 Task: Find connections with filter location Adh Dhayd with filter topic #Healthcarewith filter profile language Potuguese with filter current company PepsiCo with filter school Geethanjali College of Engineering and Technology with filter industry Janitorial Services with filter service category Business Law with filter keywords title Copywriter
Action: Mouse moved to (576, 96)
Screenshot: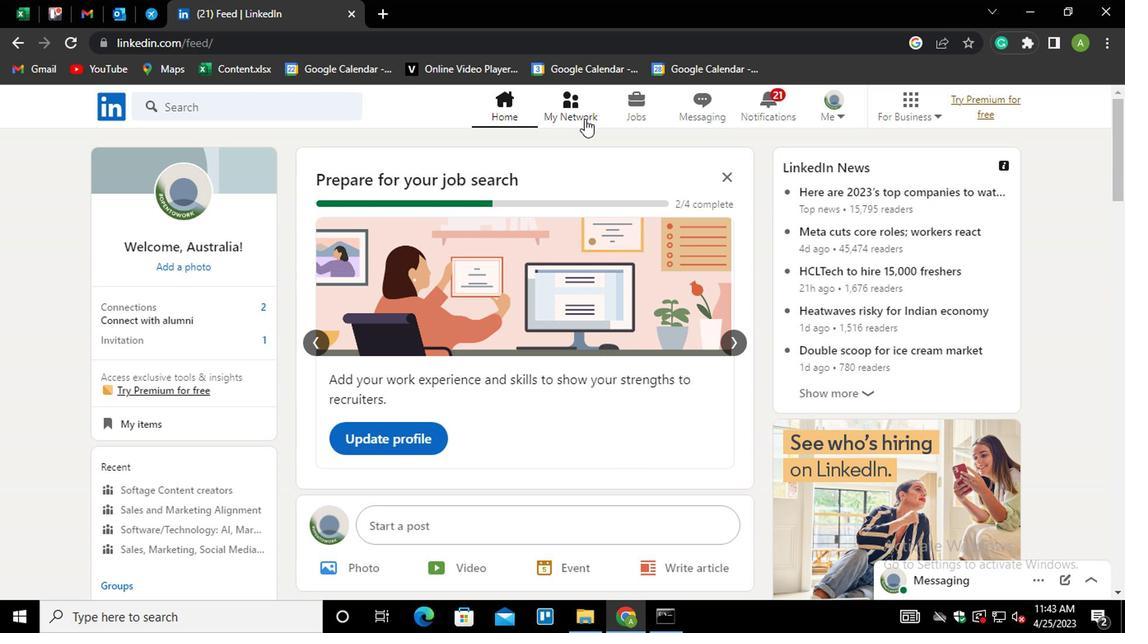 
Action: Mouse pressed left at (576, 96)
Screenshot: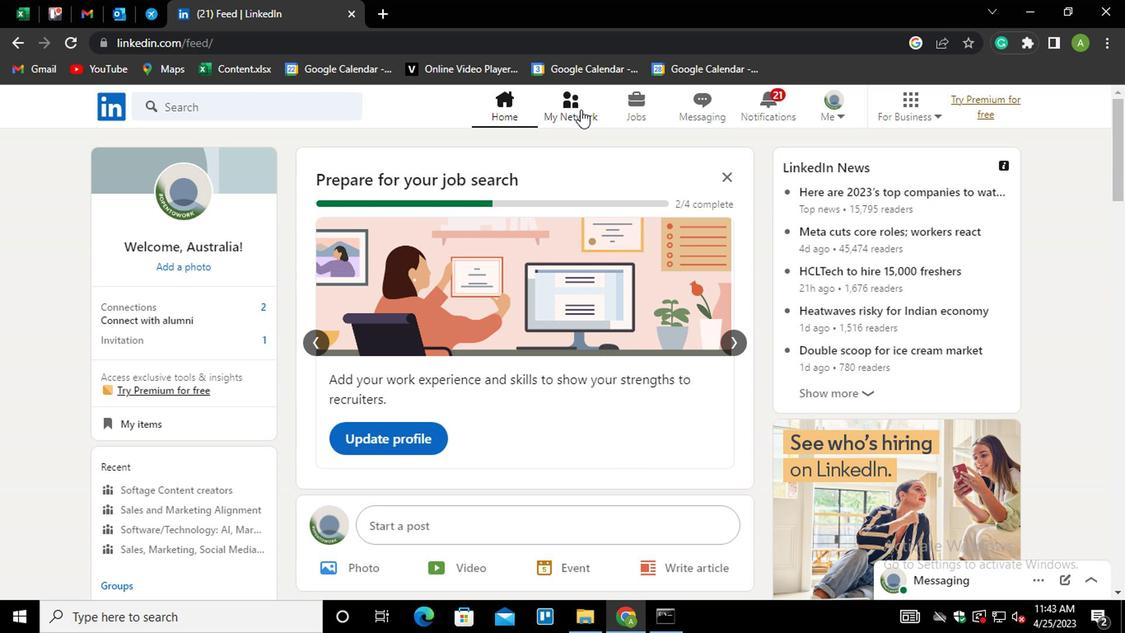
Action: Mouse moved to (218, 186)
Screenshot: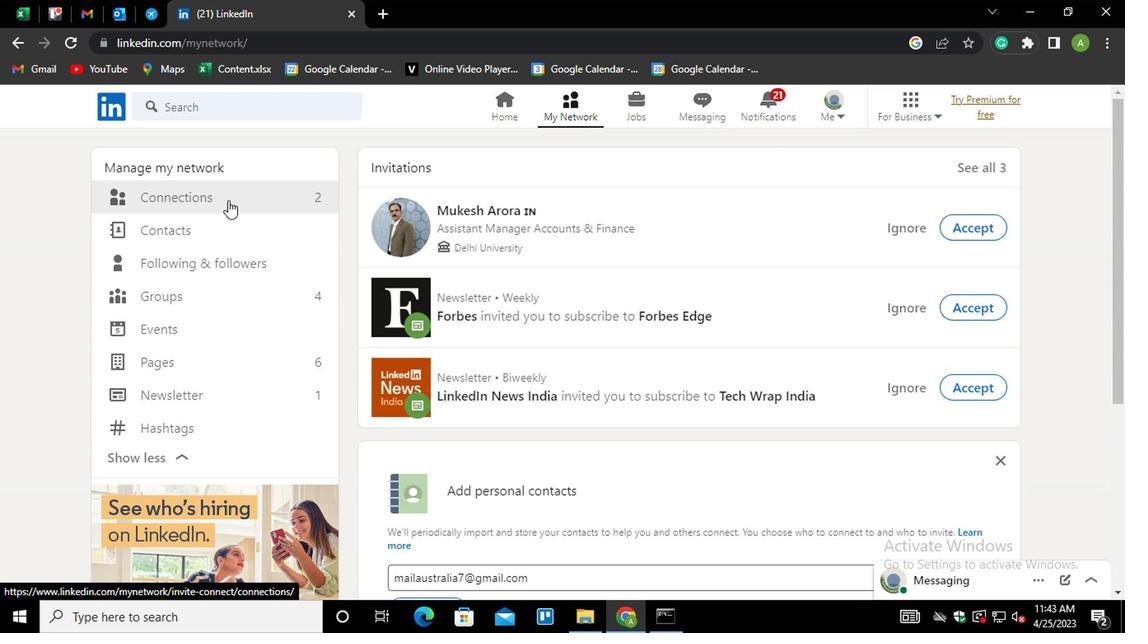 
Action: Mouse pressed left at (218, 186)
Screenshot: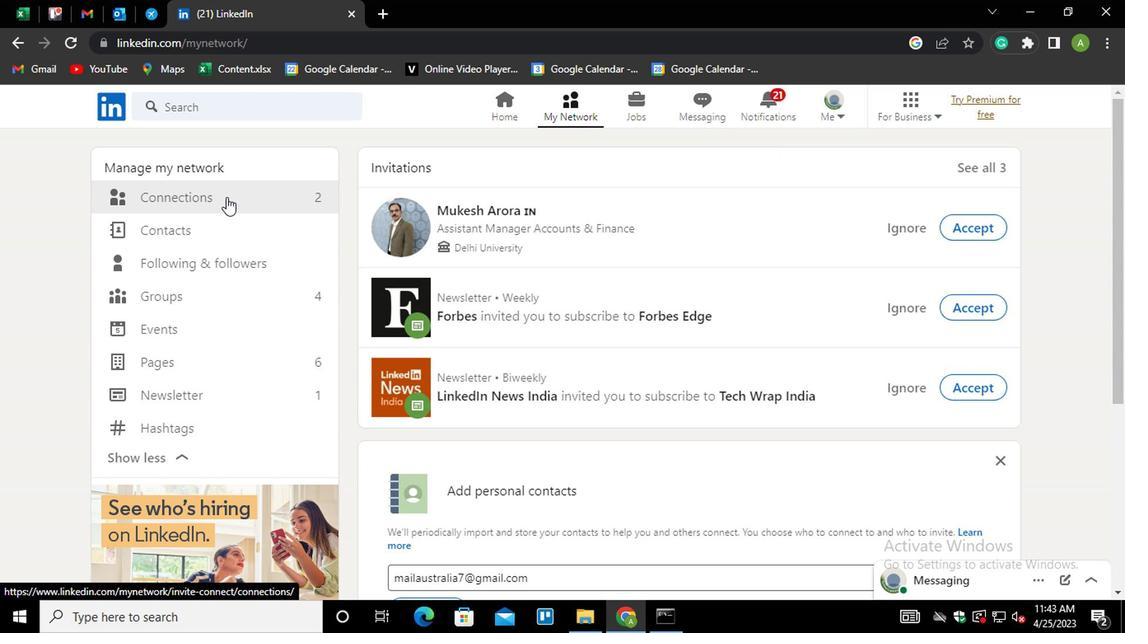 
Action: Mouse moved to (649, 189)
Screenshot: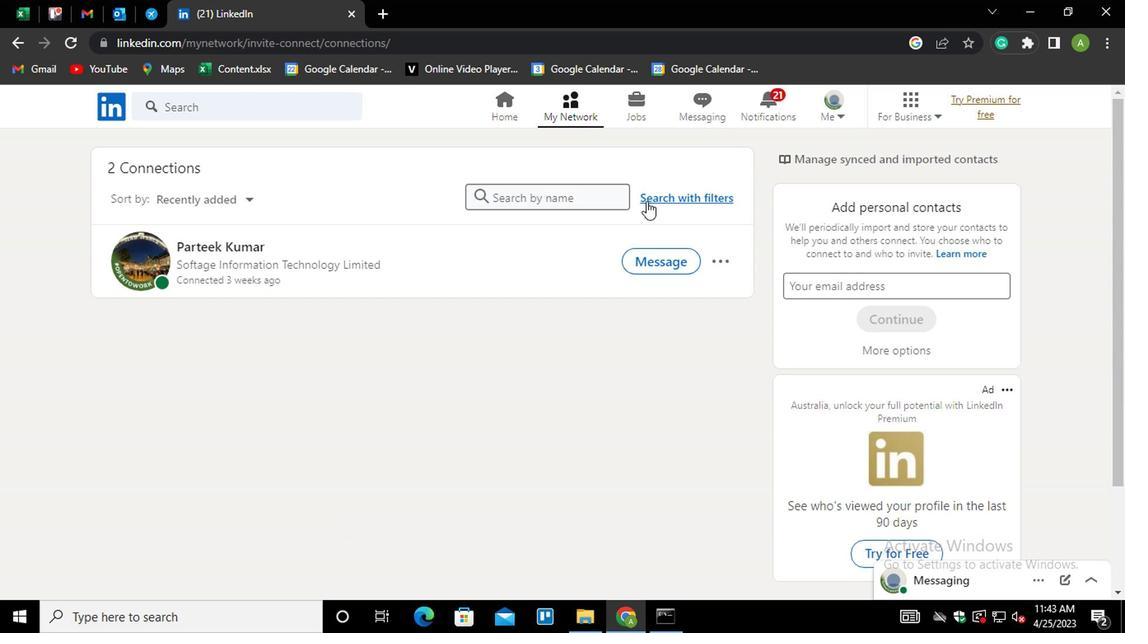 
Action: Mouse pressed left at (649, 189)
Screenshot: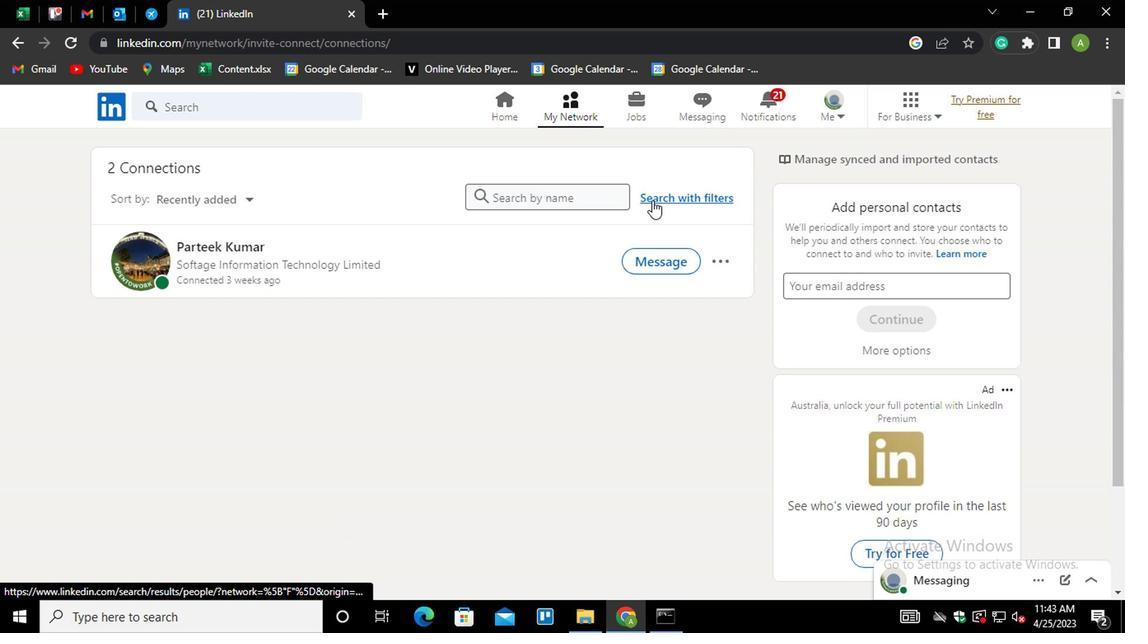 
Action: Mouse moved to (531, 140)
Screenshot: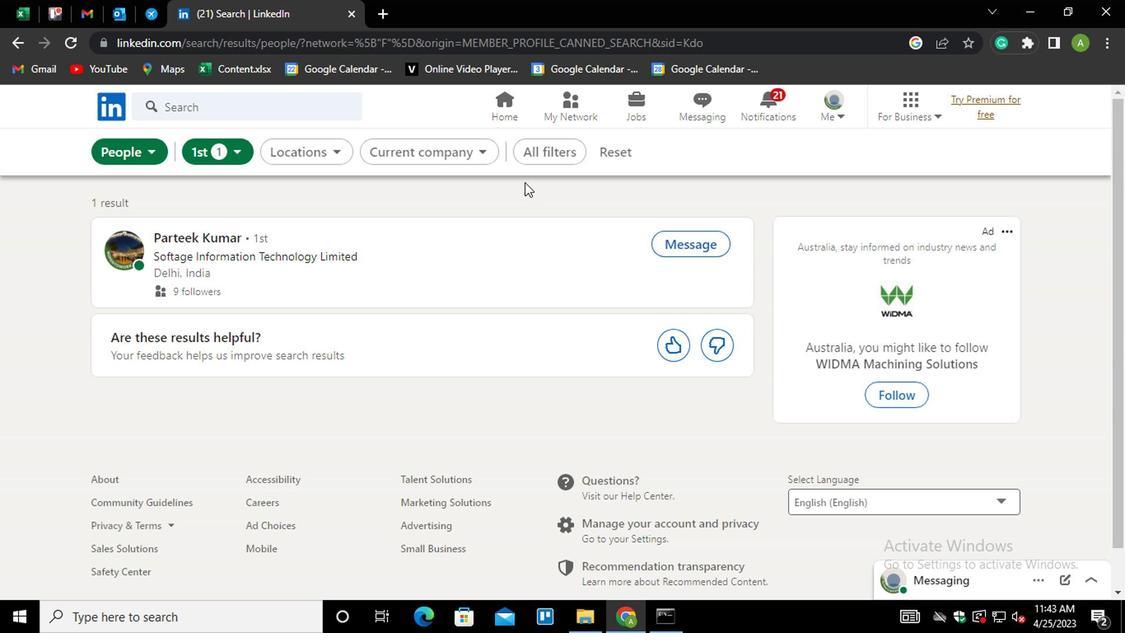 
Action: Mouse pressed left at (531, 140)
Screenshot: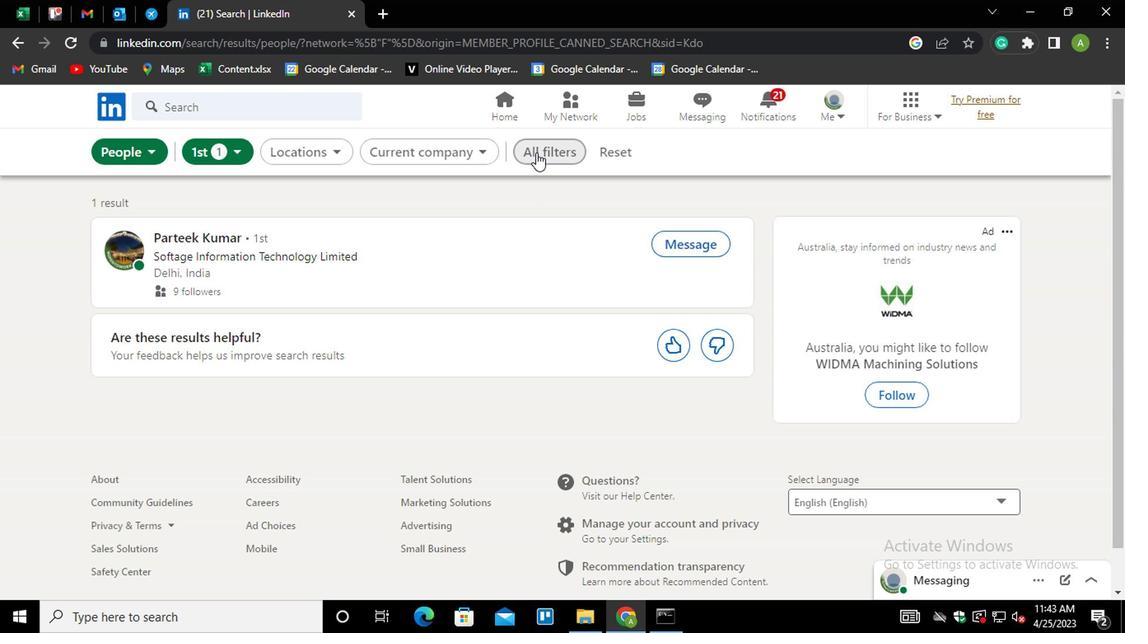 
Action: Mouse moved to (761, 357)
Screenshot: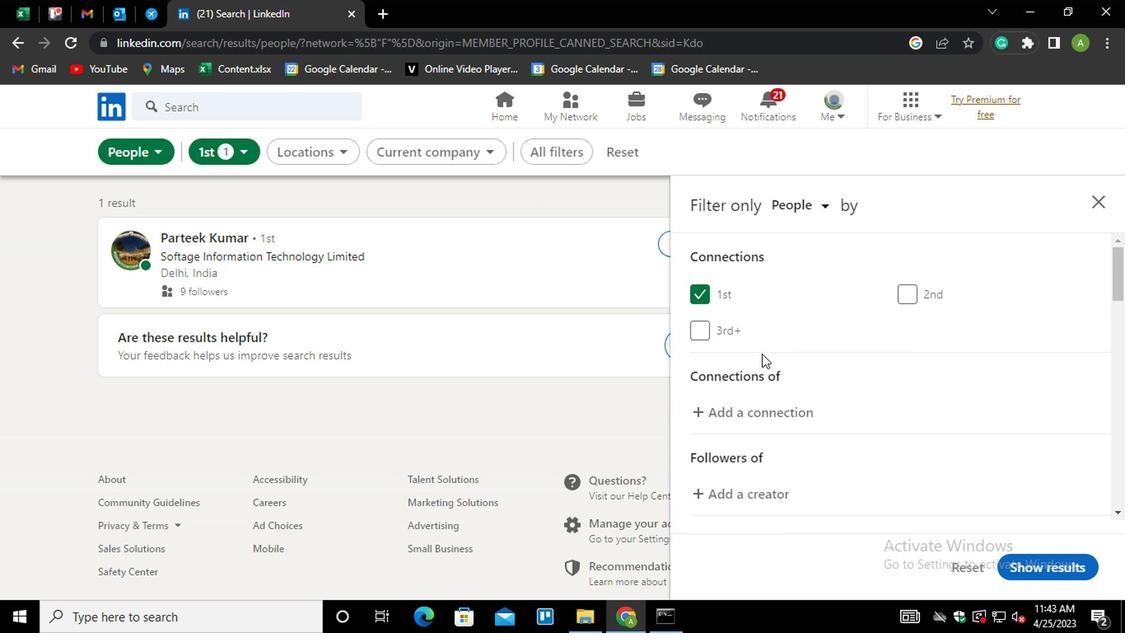 
Action: Mouse scrolled (761, 357) with delta (0, 0)
Screenshot: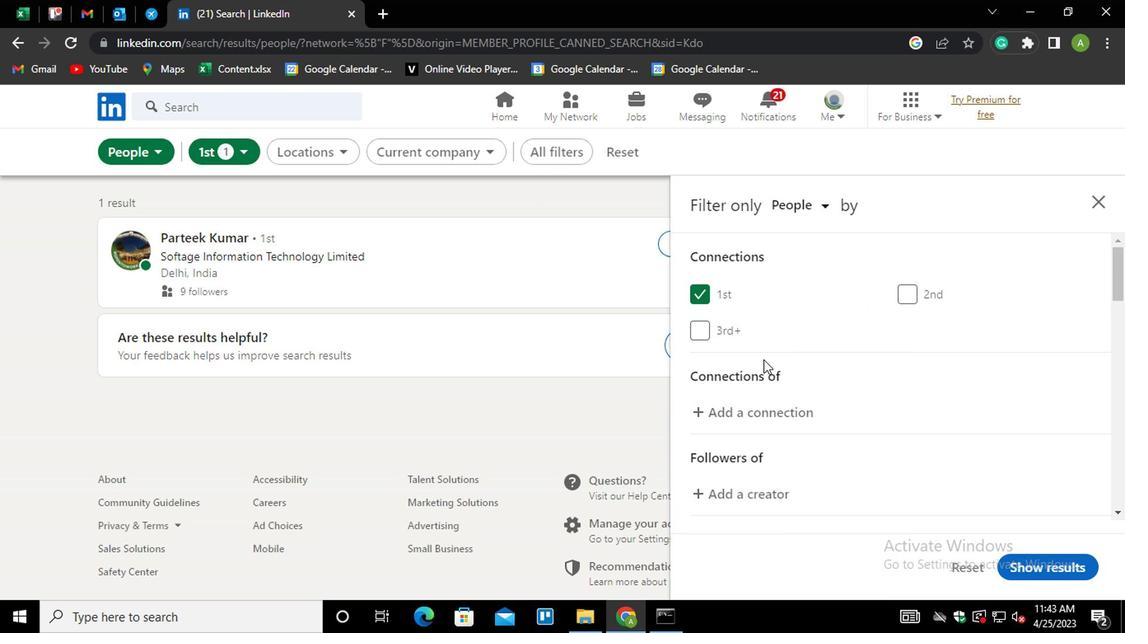 
Action: Mouse moved to (758, 415)
Screenshot: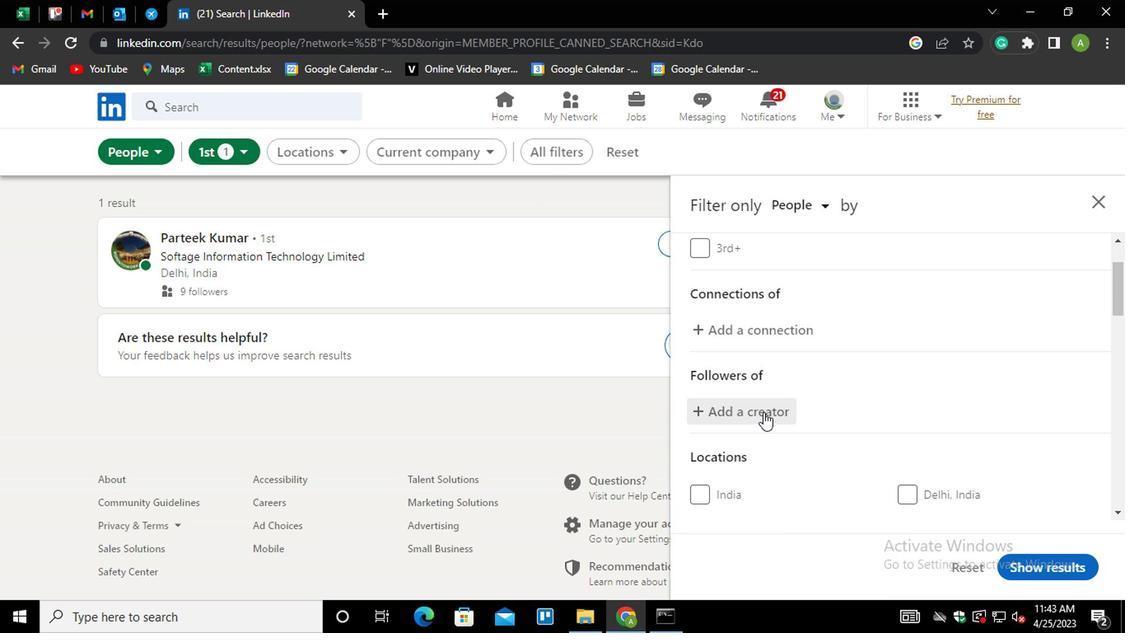 
Action: Mouse scrolled (758, 413) with delta (0, -1)
Screenshot: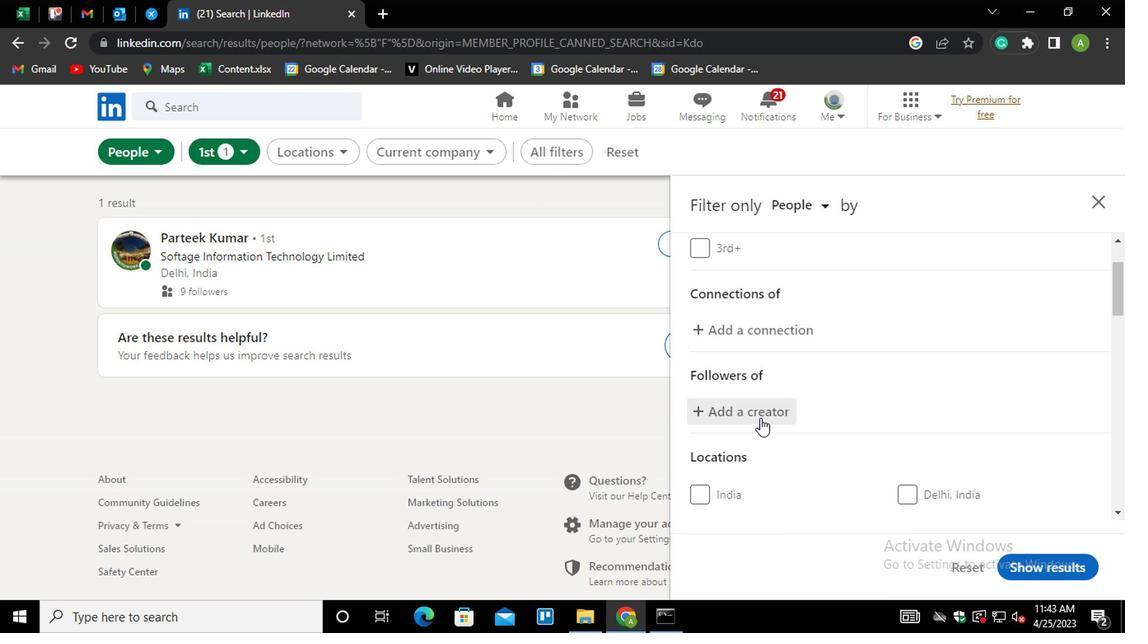 
Action: Mouse moved to (744, 473)
Screenshot: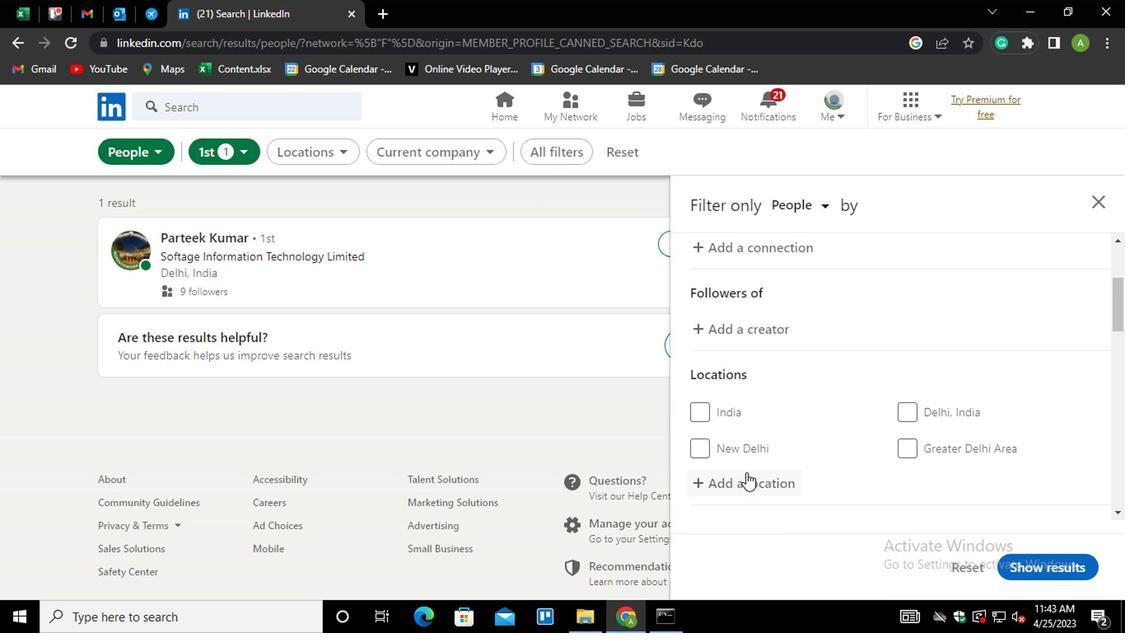 
Action: Mouse scrolled (744, 471) with delta (0, -1)
Screenshot: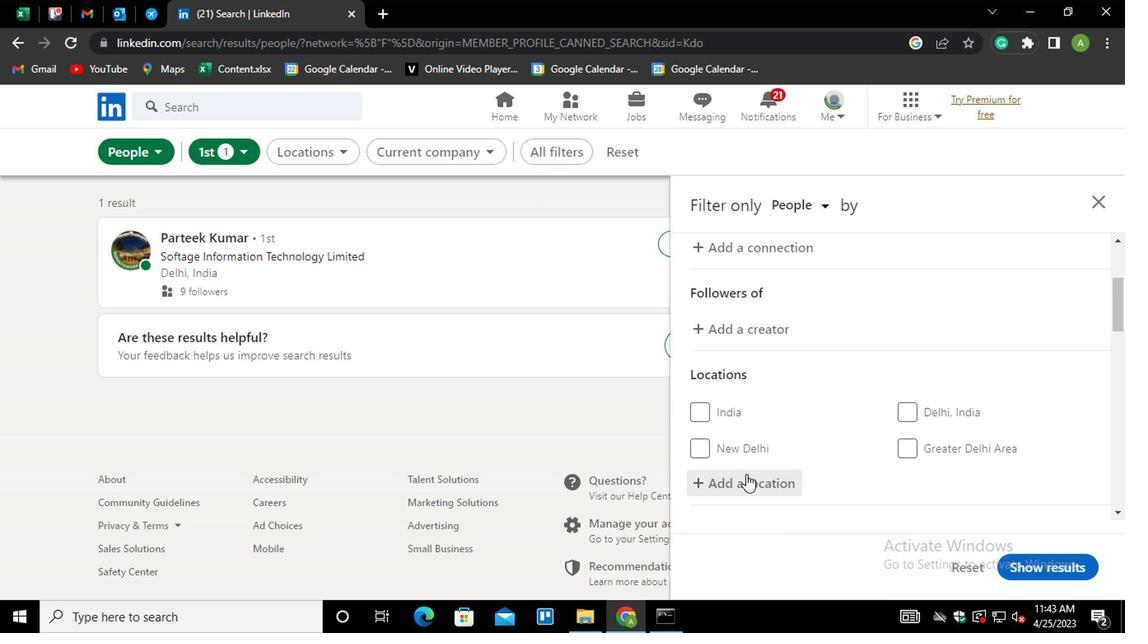 
Action: Mouse moved to (751, 405)
Screenshot: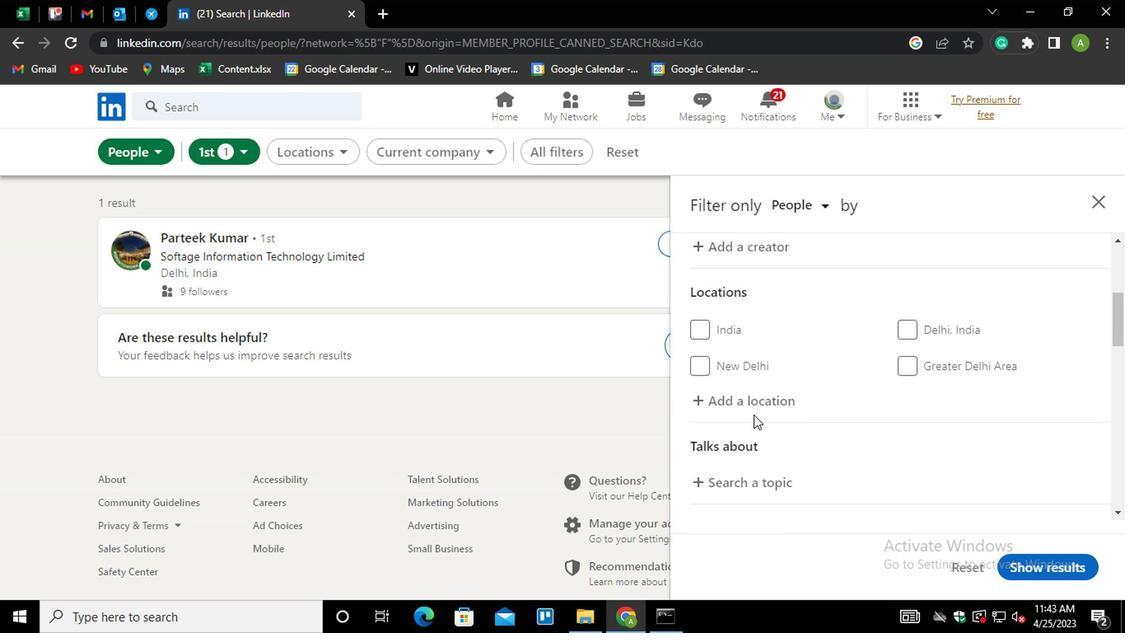 
Action: Mouse pressed left at (751, 405)
Screenshot: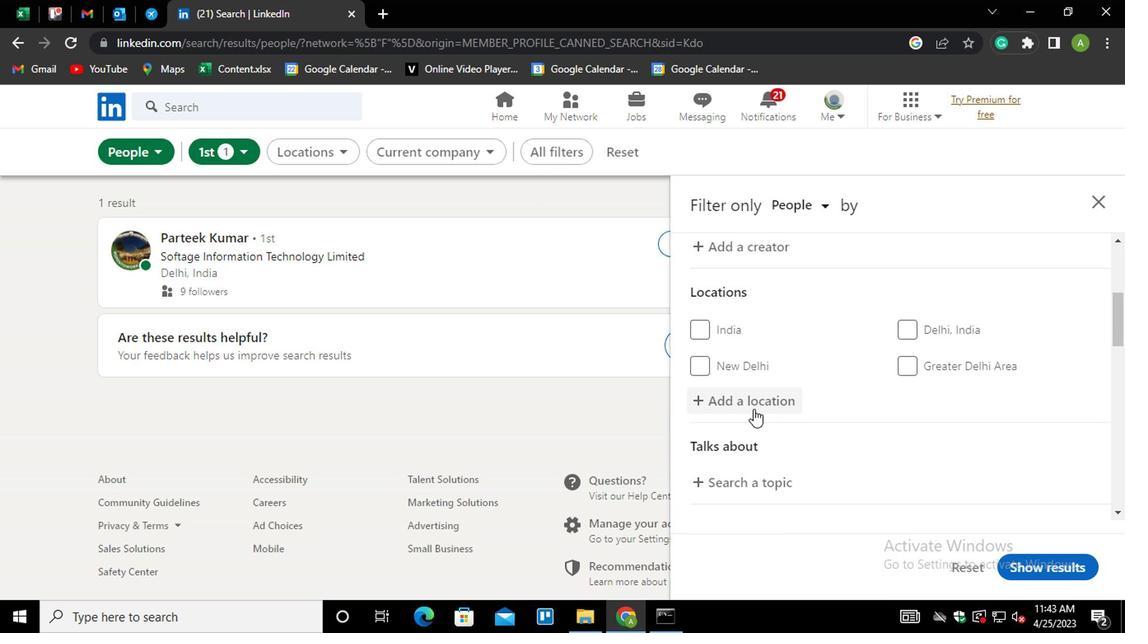 
Action: Key pressed <Key.shift>ADH<Key.space><Key.shift>DHAYD
Screenshot: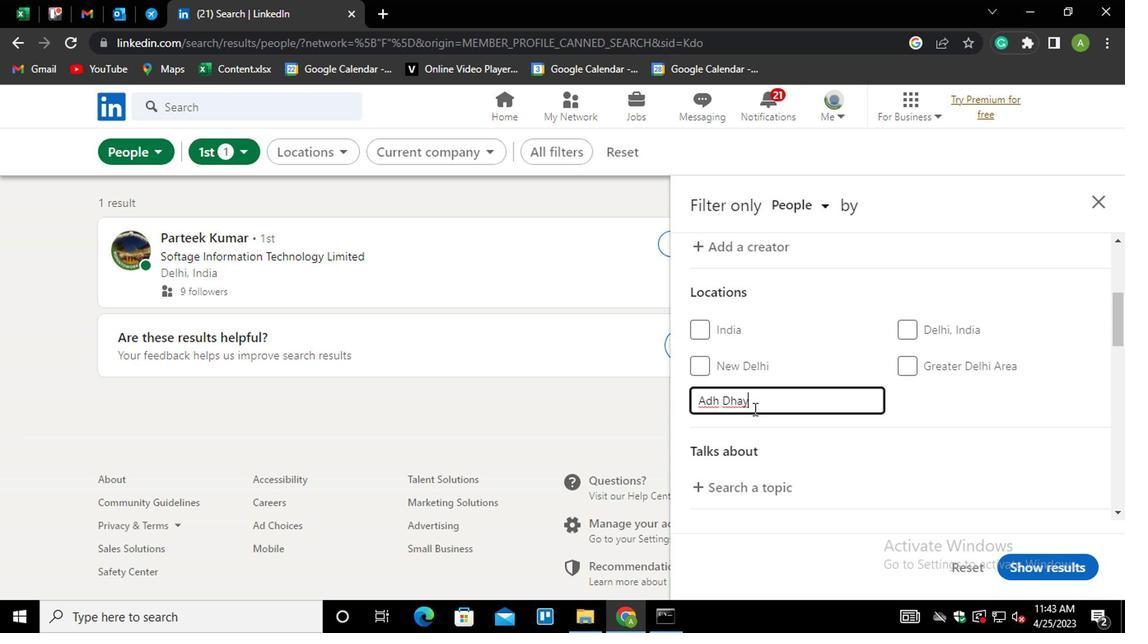 
Action: Mouse moved to (996, 408)
Screenshot: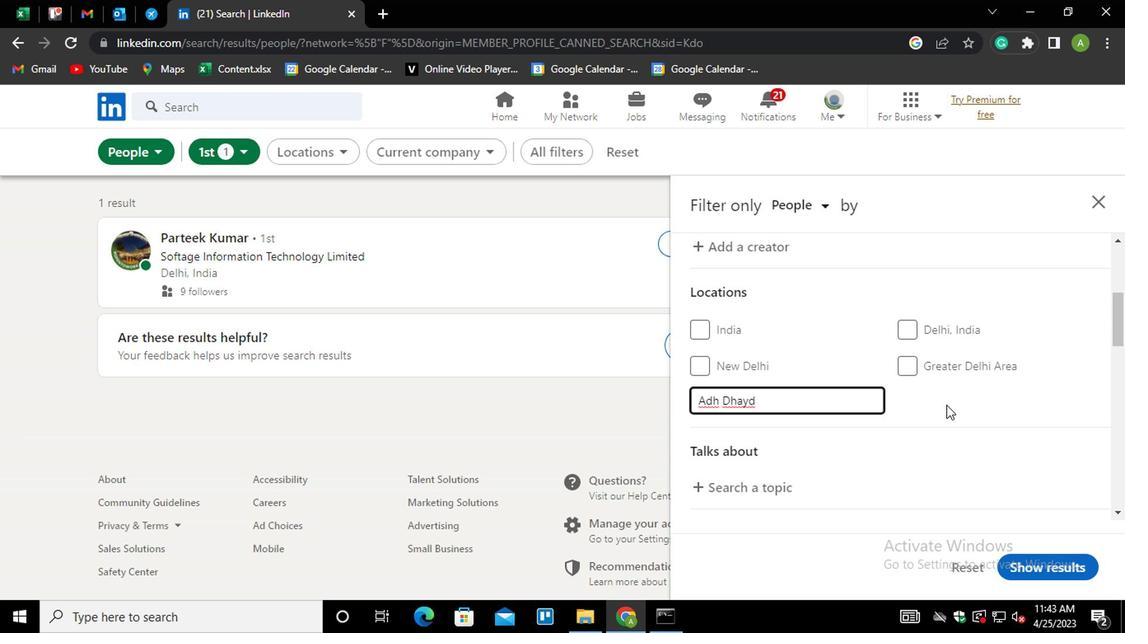 
Action: Mouse pressed left at (996, 408)
Screenshot: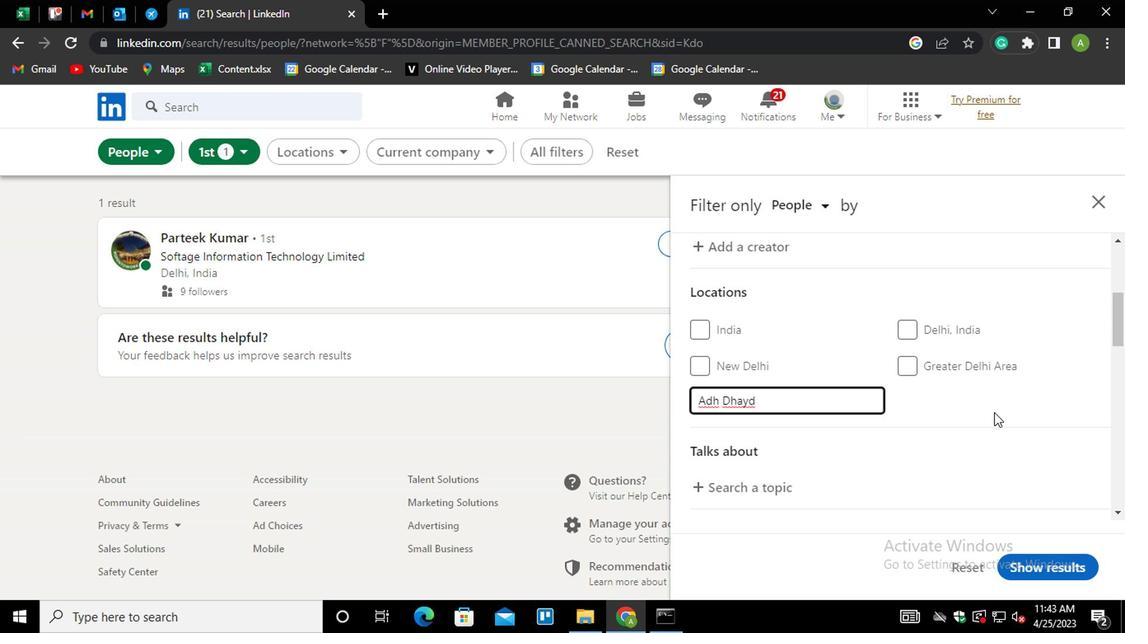 
Action: Mouse moved to (762, 479)
Screenshot: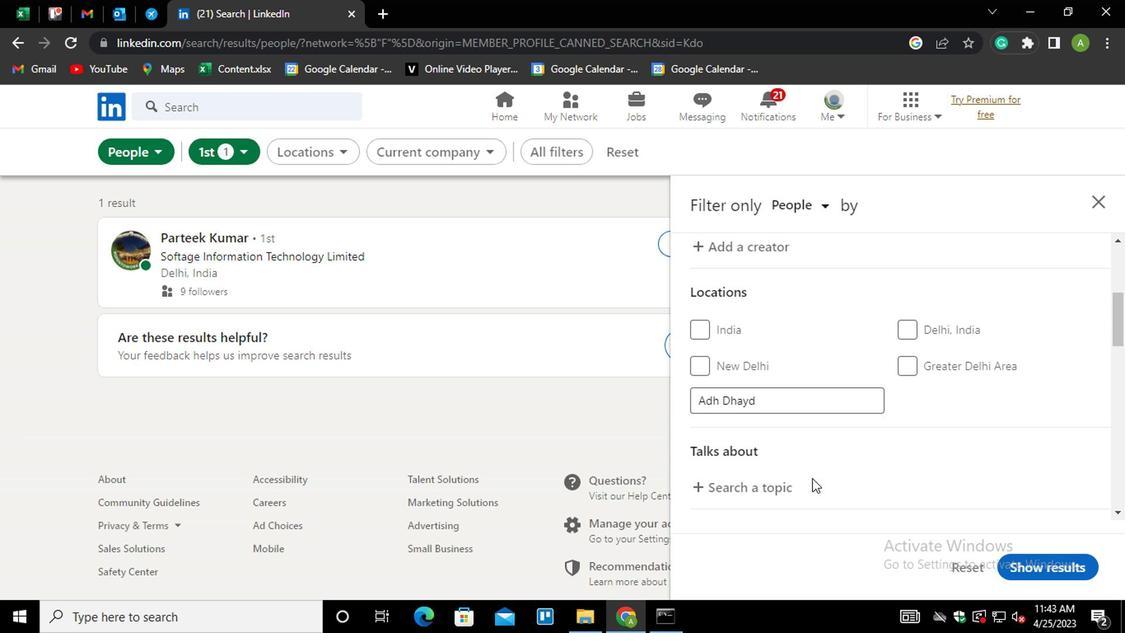 
Action: Mouse pressed left at (762, 479)
Screenshot: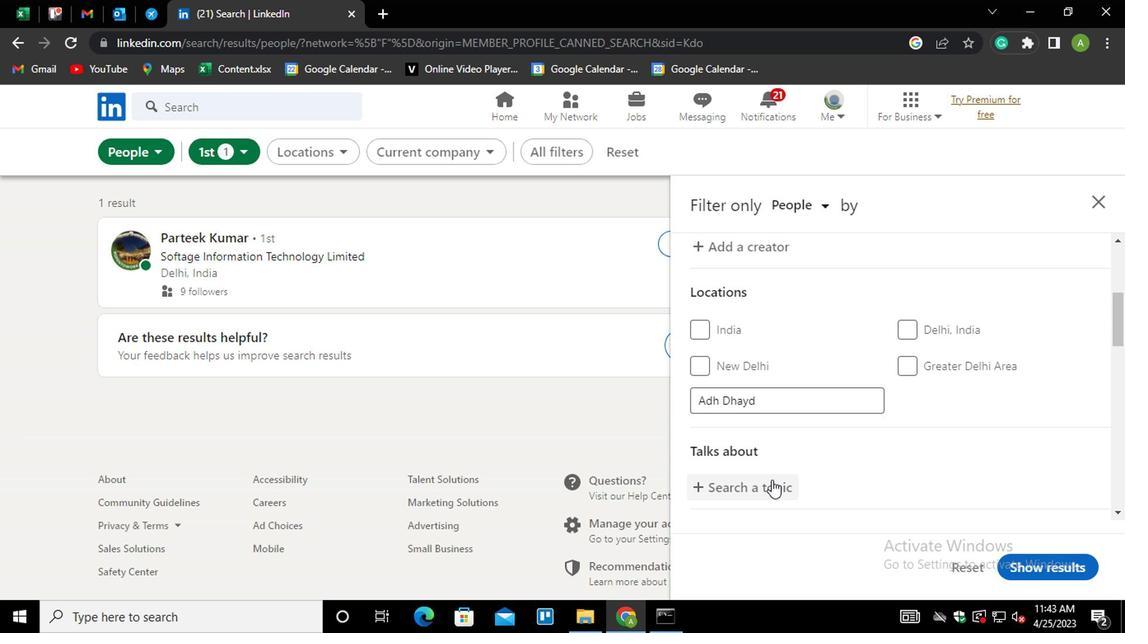 
Action: Mouse moved to (756, 479)
Screenshot: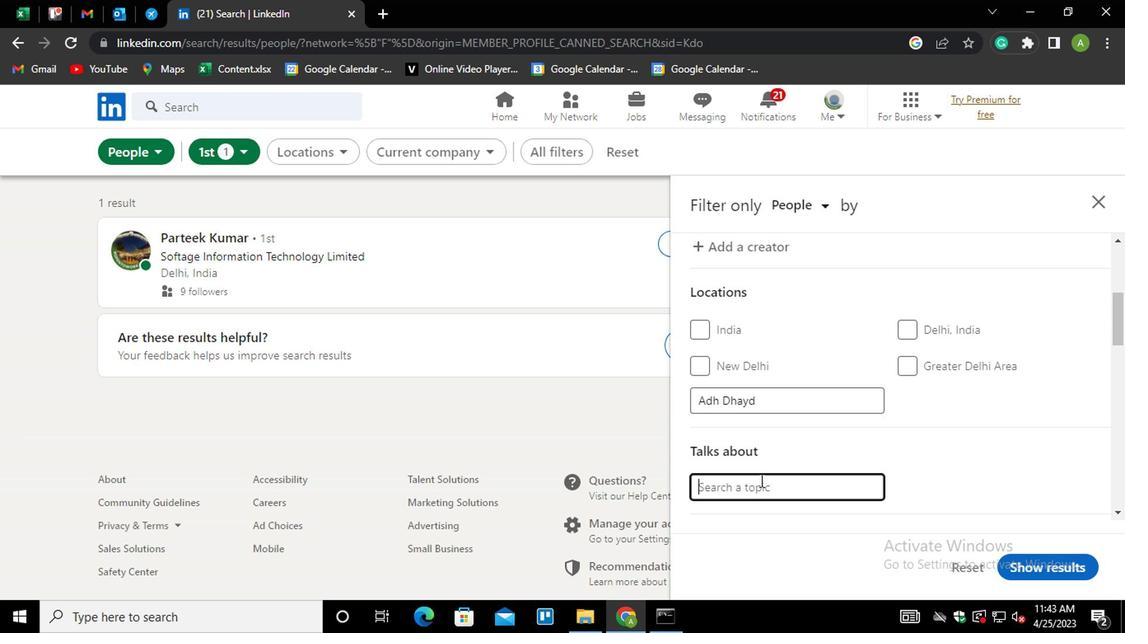 
Action: Key pressed <Key.shift>#<Key.shift>HEALTHCAREWITH
Screenshot: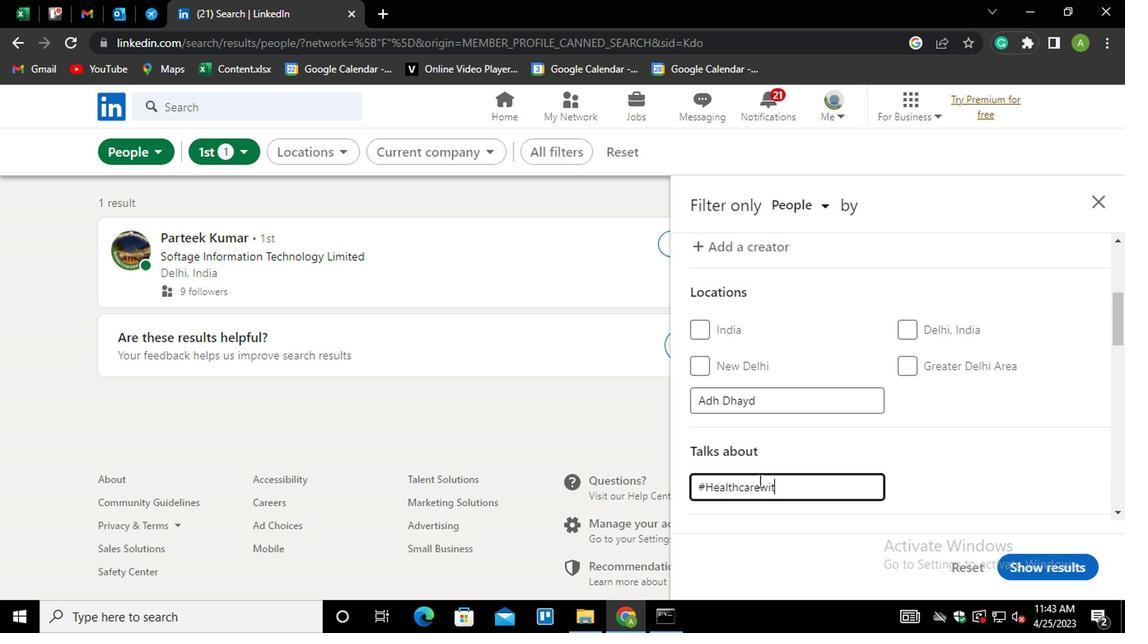 
Action: Mouse moved to (972, 492)
Screenshot: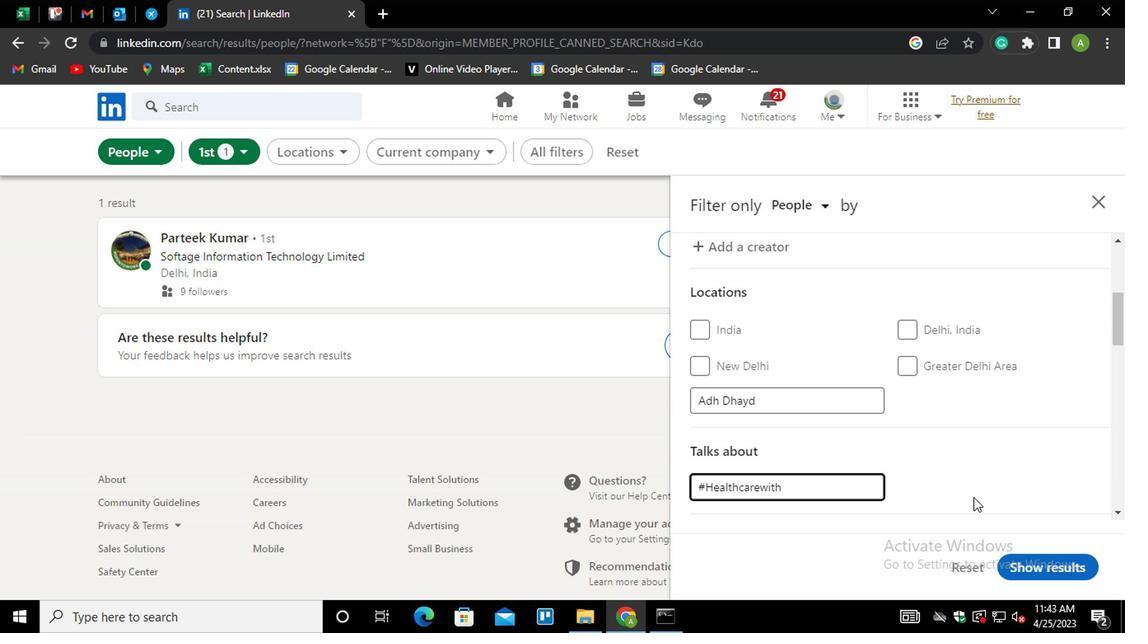 
Action: Mouse pressed left at (972, 492)
Screenshot: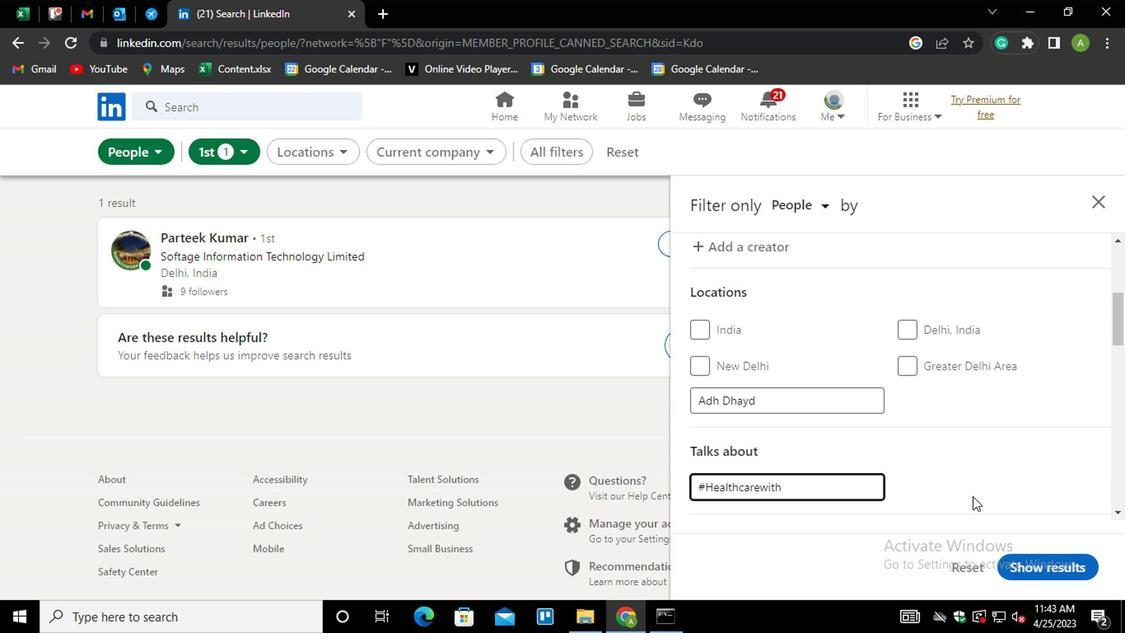 
Action: Mouse moved to (968, 447)
Screenshot: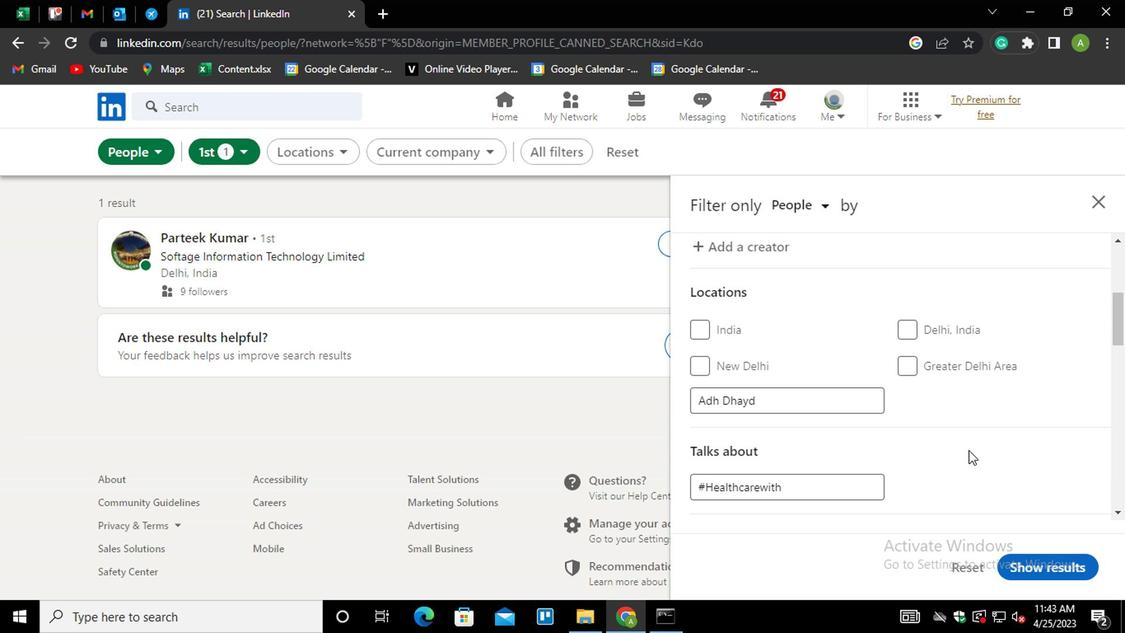 
Action: Mouse scrolled (968, 446) with delta (0, -1)
Screenshot: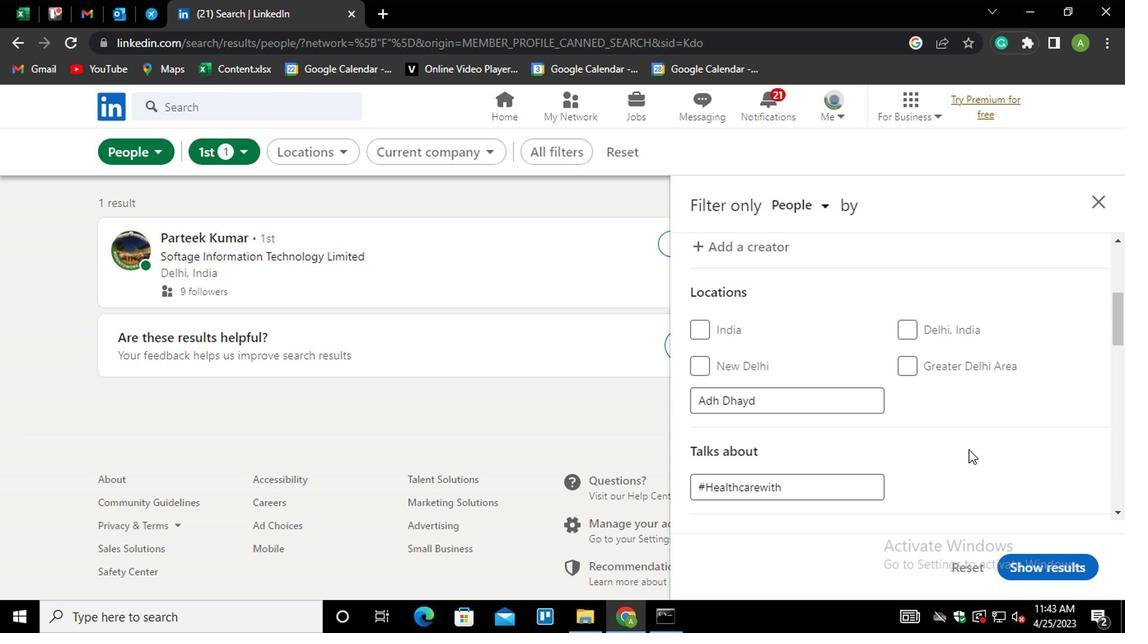 
Action: Mouse moved to (958, 439)
Screenshot: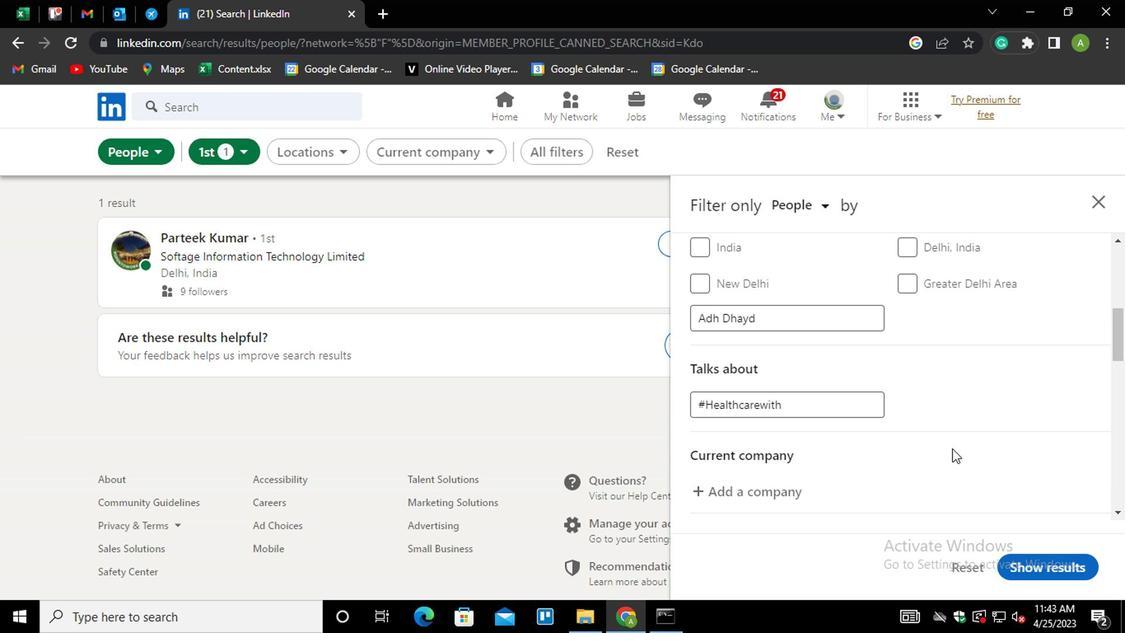 
Action: Mouse scrolled (958, 438) with delta (0, -1)
Screenshot: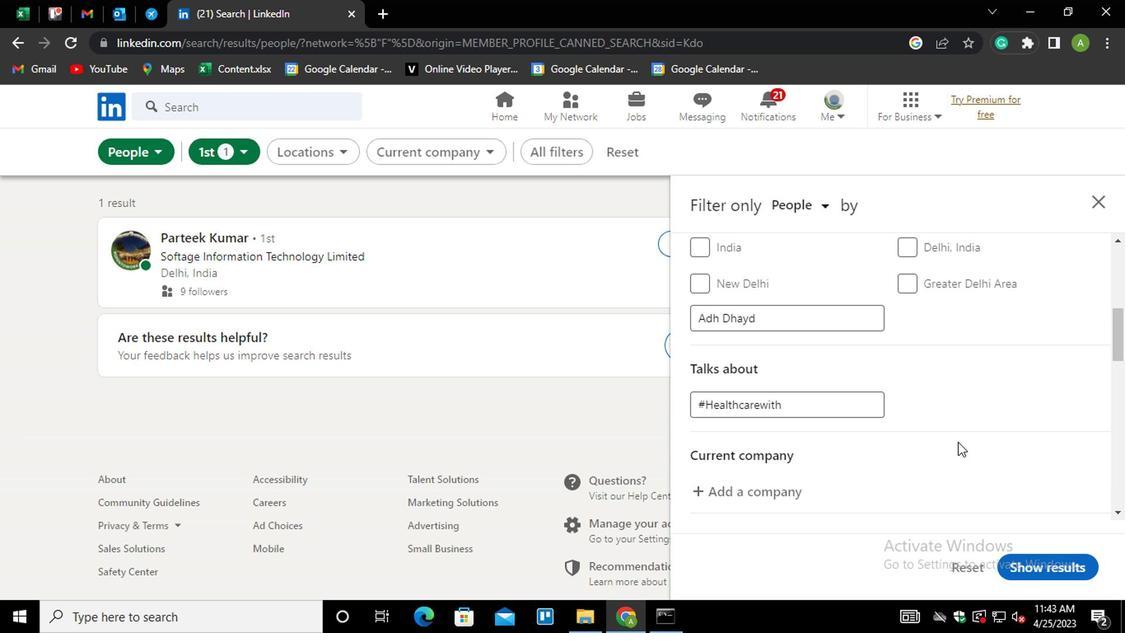 
Action: Mouse moved to (958, 439)
Screenshot: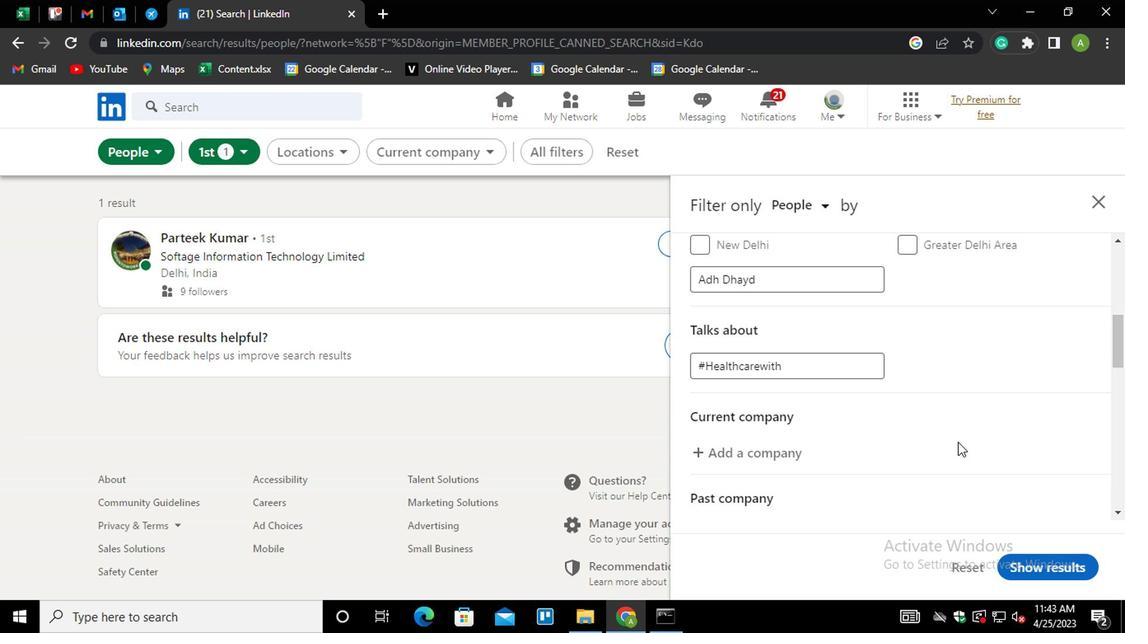 
Action: Mouse scrolled (958, 438) with delta (0, -1)
Screenshot: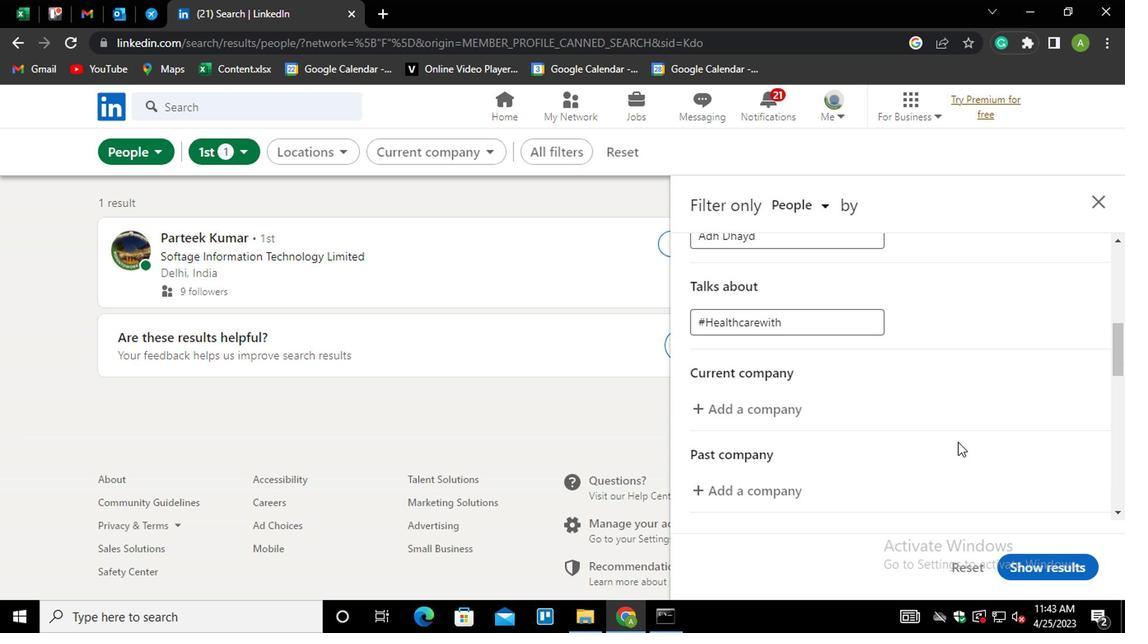 
Action: Mouse scrolled (958, 438) with delta (0, -1)
Screenshot: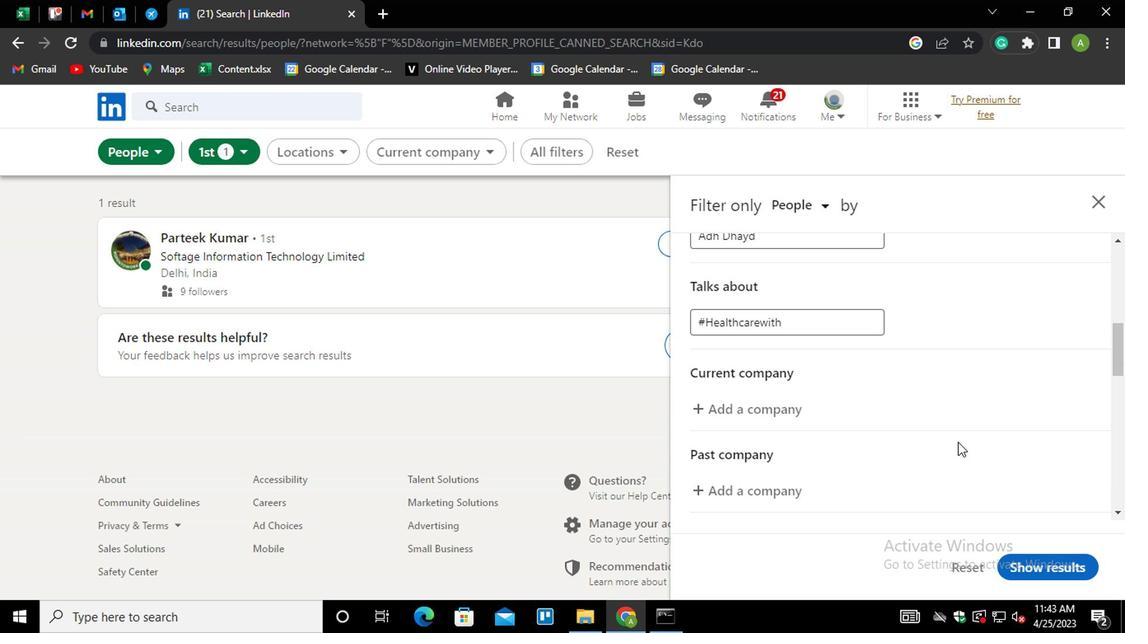 
Action: Mouse scrolled (958, 438) with delta (0, -1)
Screenshot: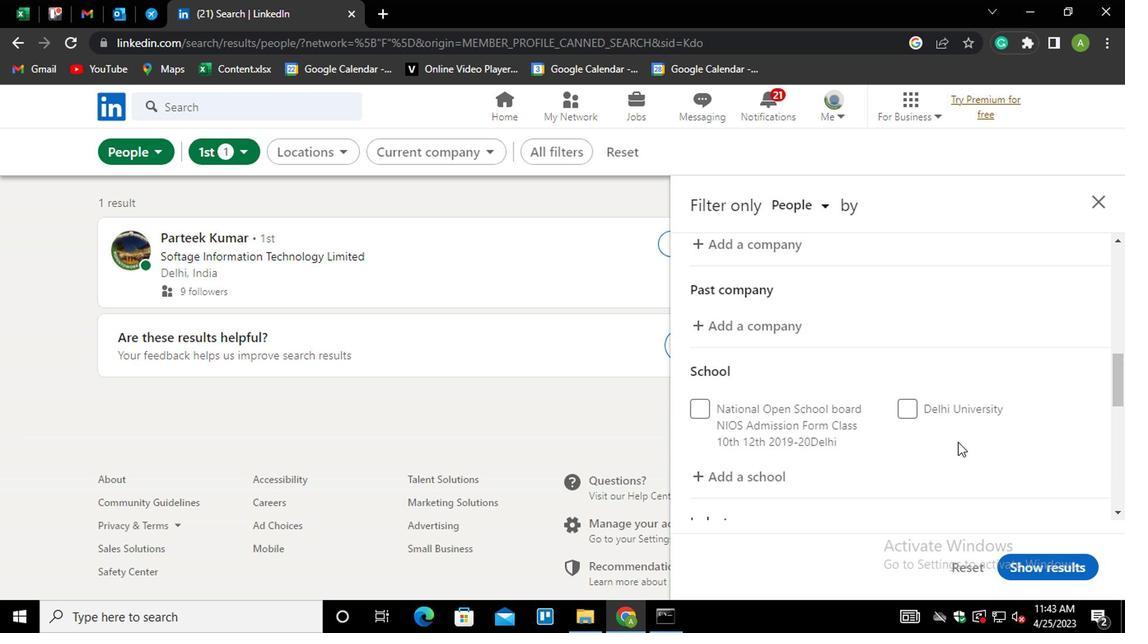 
Action: Mouse scrolled (958, 438) with delta (0, -1)
Screenshot: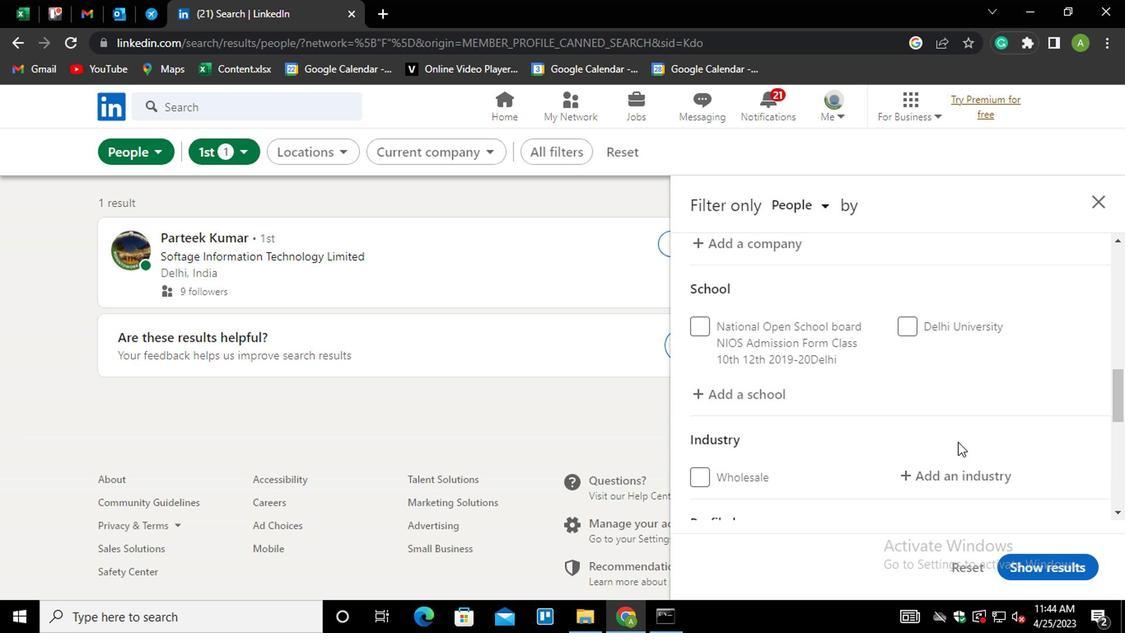 
Action: Mouse moved to (958, 438)
Screenshot: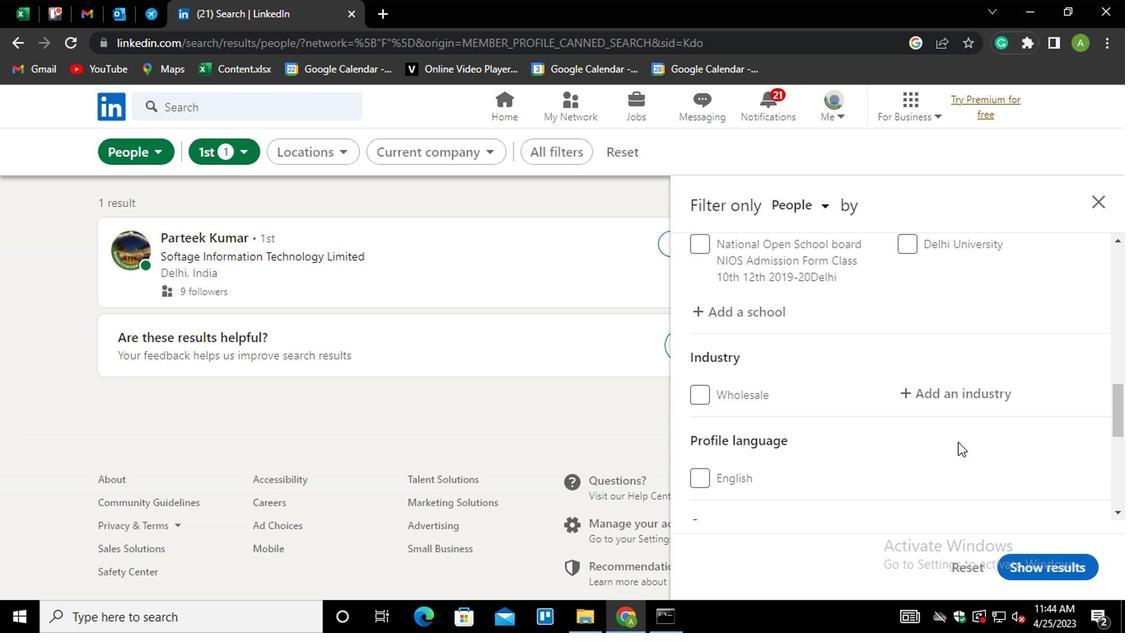 
Action: Mouse scrolled (958, 437) with delta (0, 0)
Screenshot: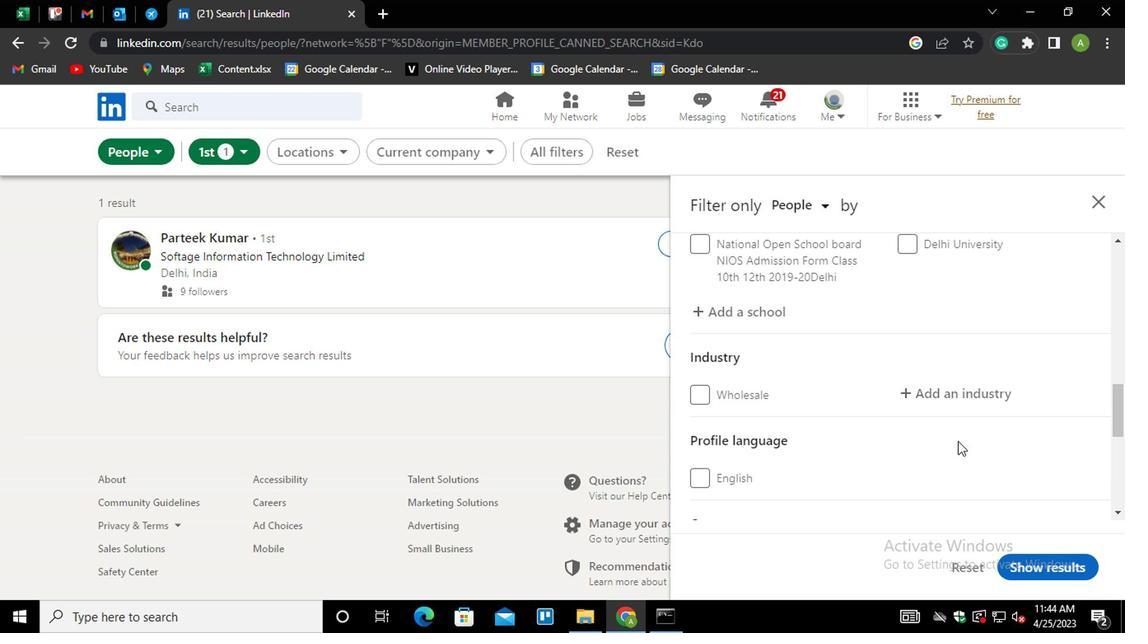 
Action: Mouse scrolled (958, 439) with delta (0, 1)
Screenshot: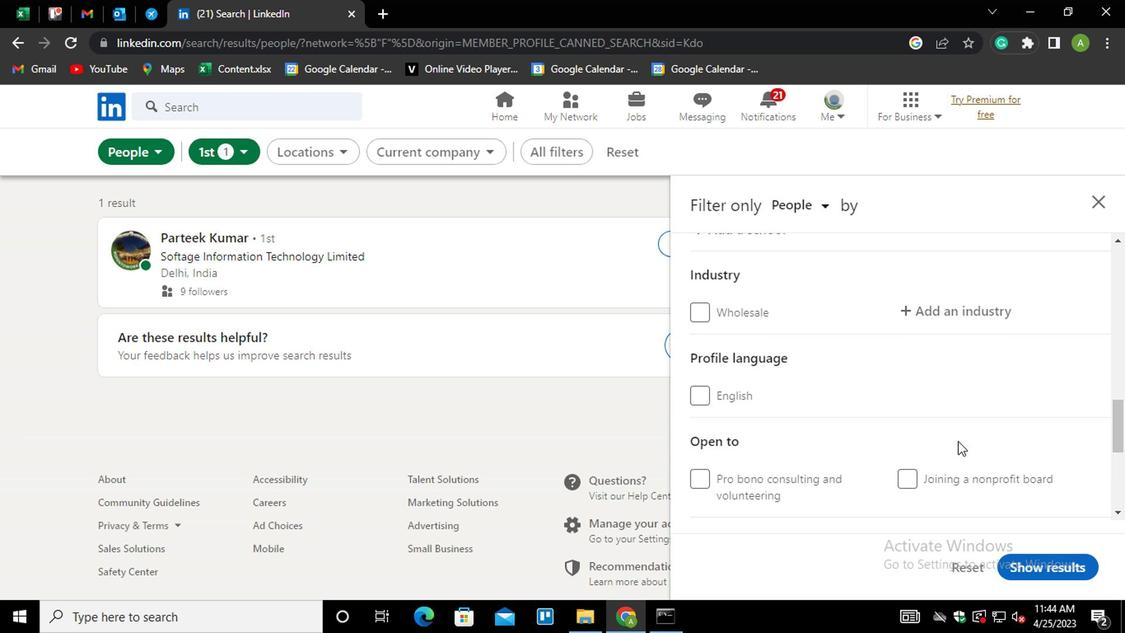 
Action: Mouse scrolled (958, 439) with delta (0, 1)
Screenshot: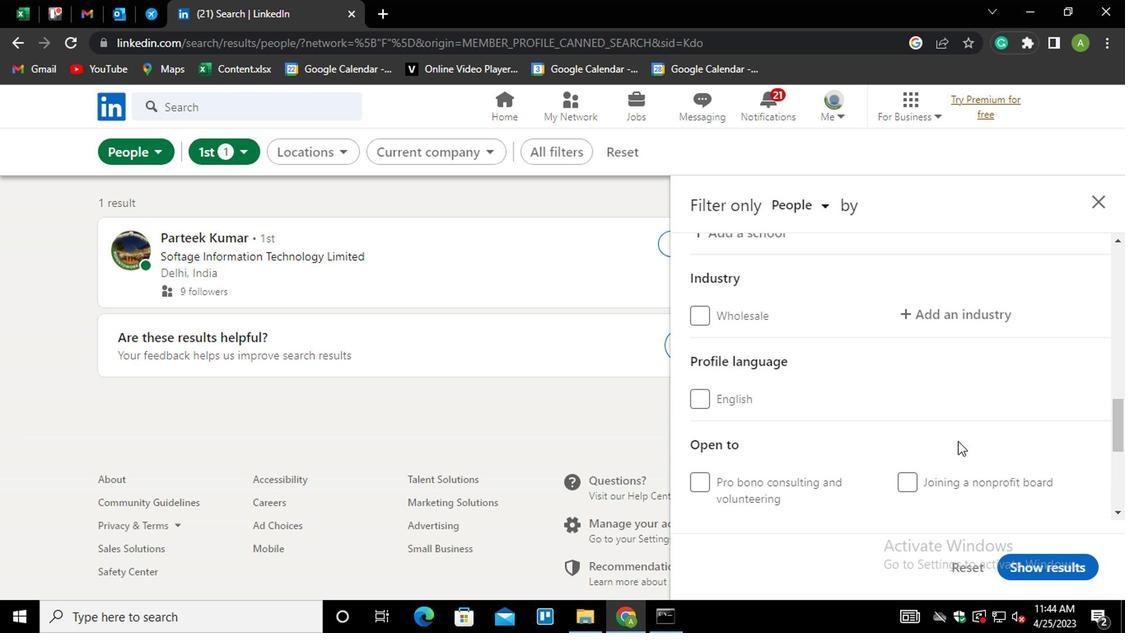 
Action: Mouse scrolled (958, 439) with delta (0, 1)
Screenshot: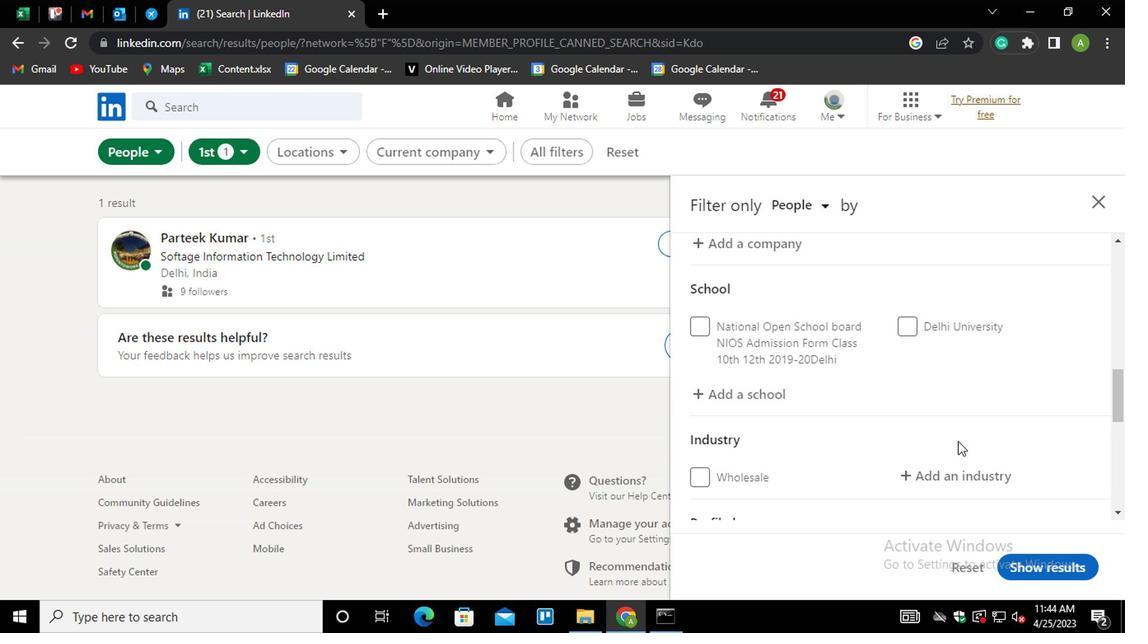 
Action: Mouse scrolled (958, 439) with delta (0, 1)
Screenshot: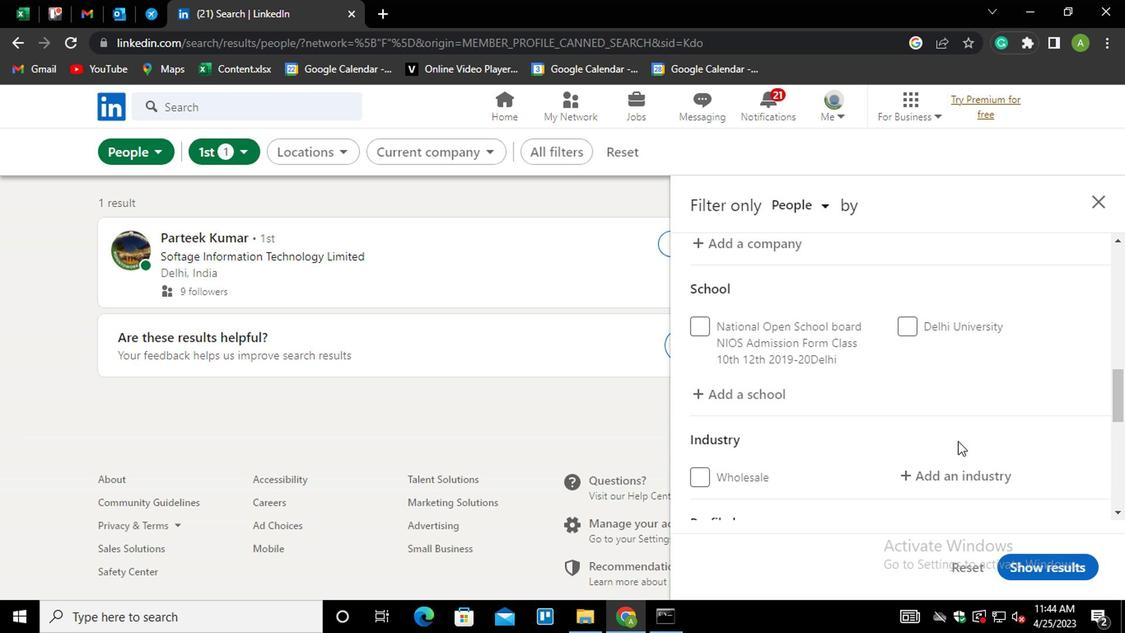 
Action: Mouse scrolled (958, 439) with delta (0, 1)
Screenshot: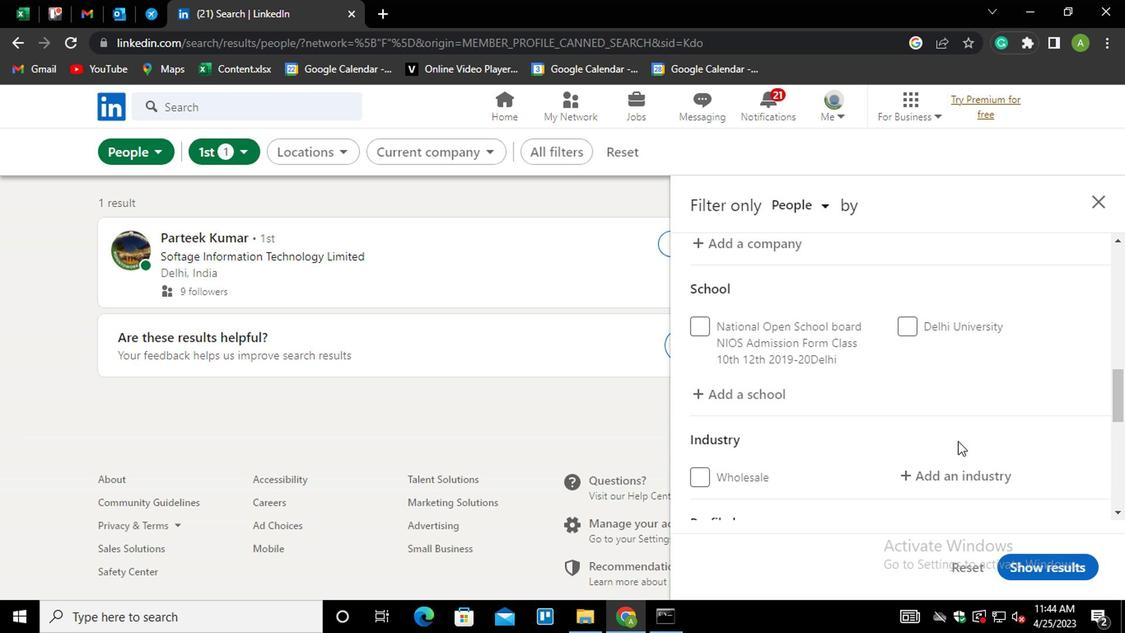 
Action: Mouse moved to (752, 395)
Screenshot: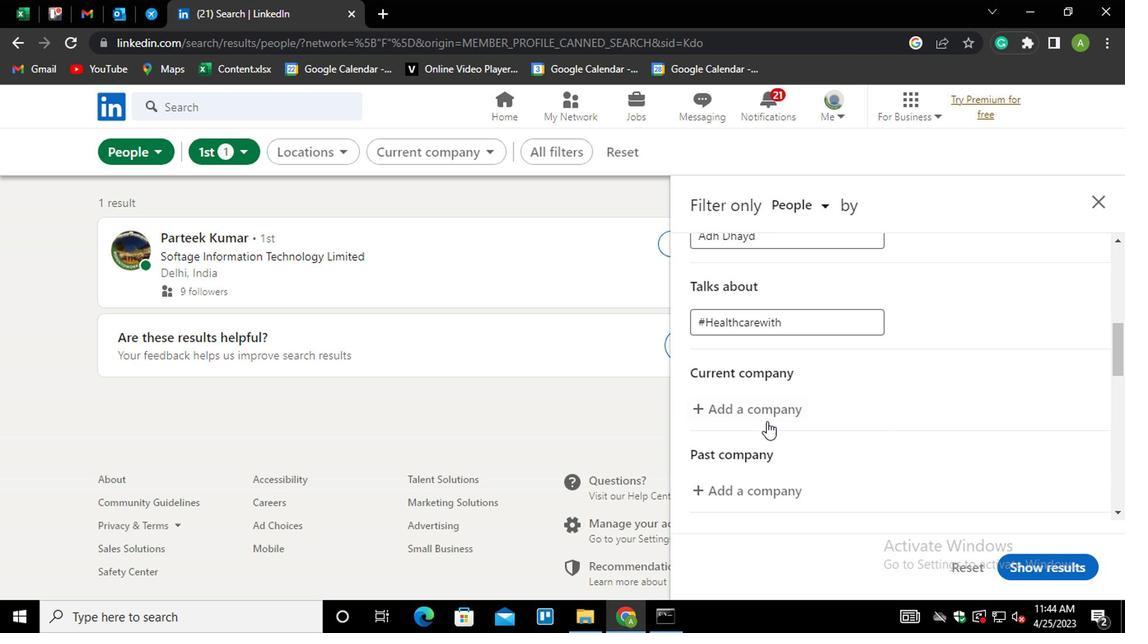 
Action: Mouse pressed left at (752, 395)
Screenshot: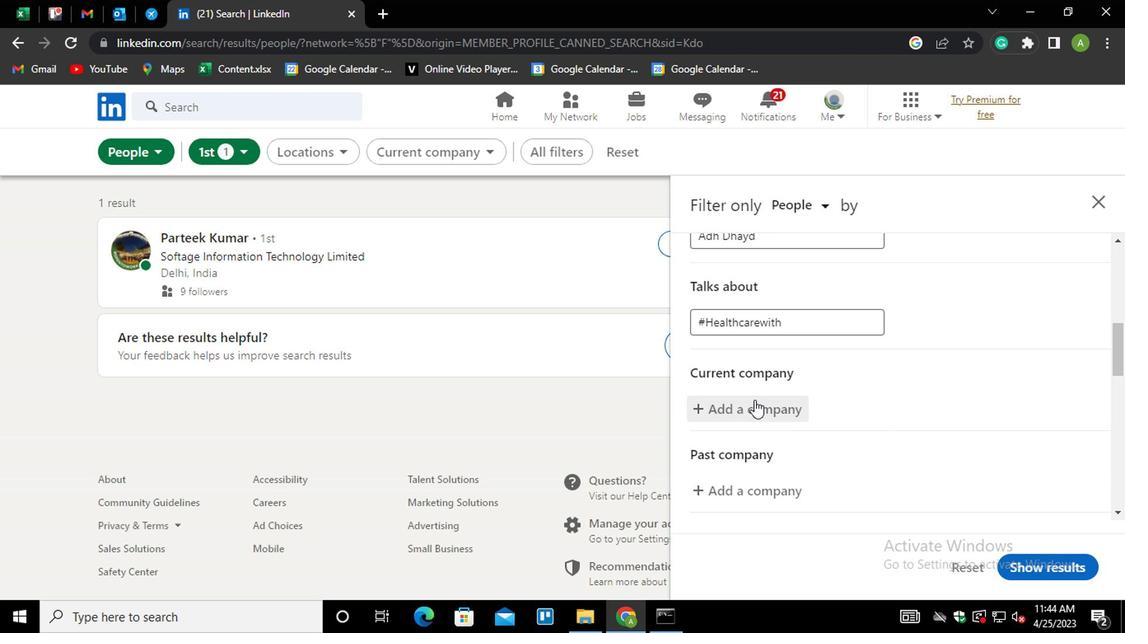
Action: Mouse moved to (751, 395)
Screenshot: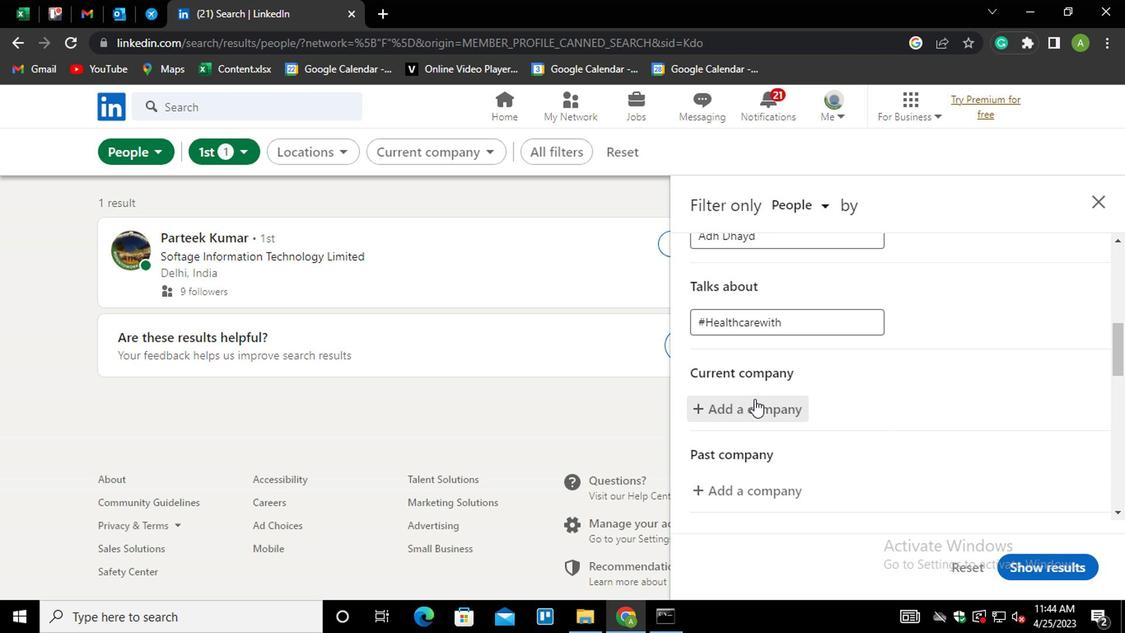 
Action: Key pressed <Key.shift_r>PEP<Key.down><Key.enter>
Screenshot: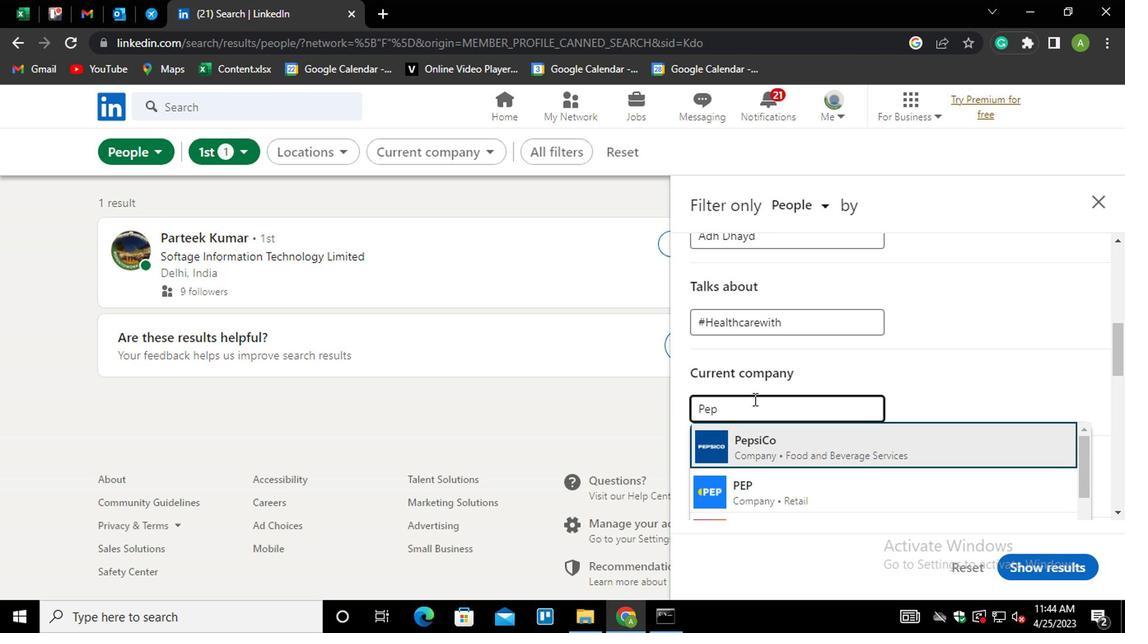 
Action: Mouse moved to (857, 419)
Screenshot: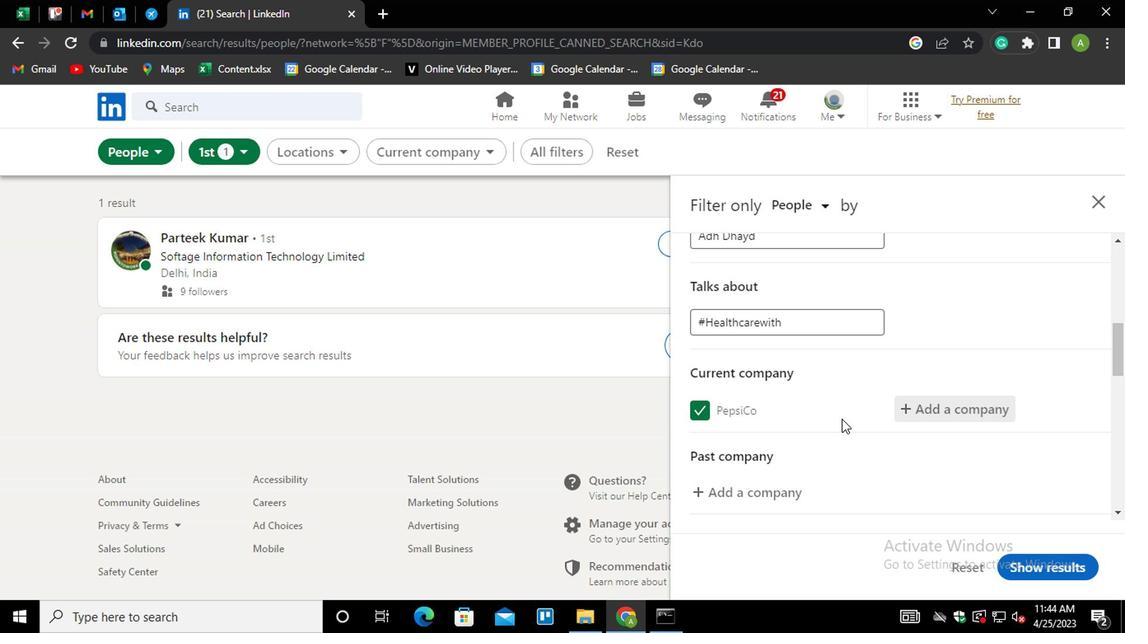 
Action: Mouse scrolled (857, 419) with delta (0, 0)
Screenshot: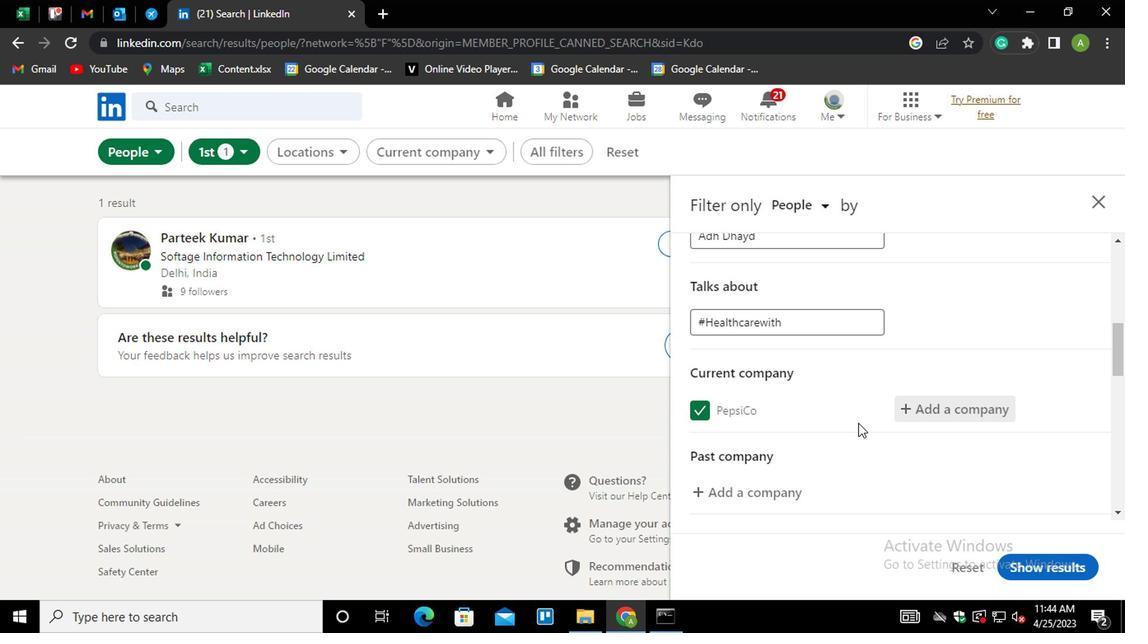 
Action: Mouse scrolled (857, 419) with delta (0, 0)
Screenshot: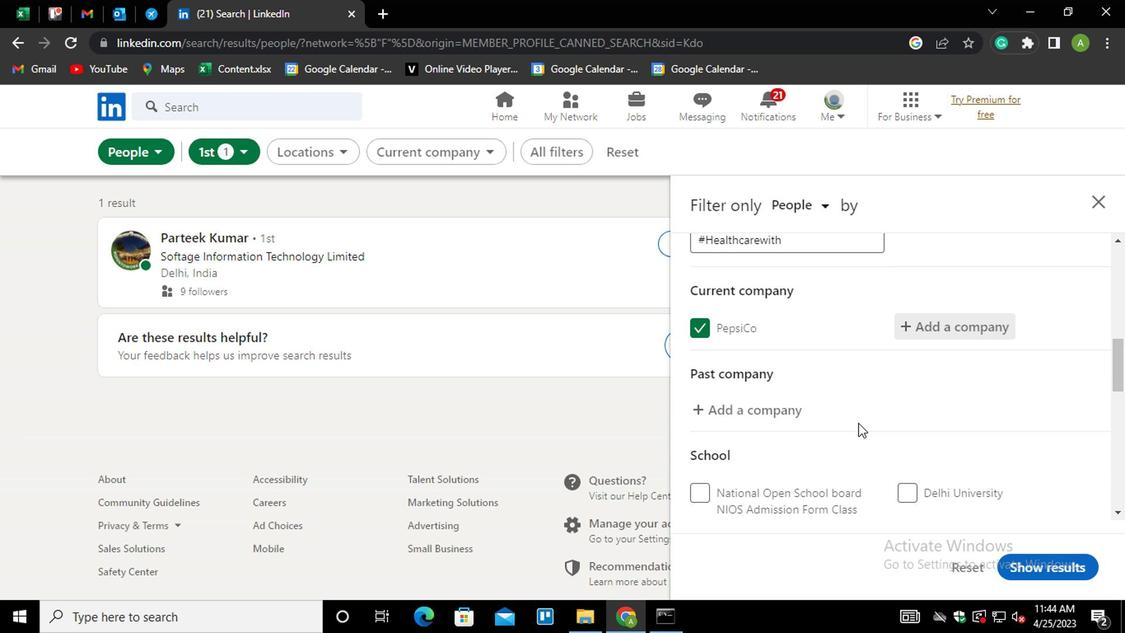 
Action: Mouse moved to (728, 470)
Screenshot: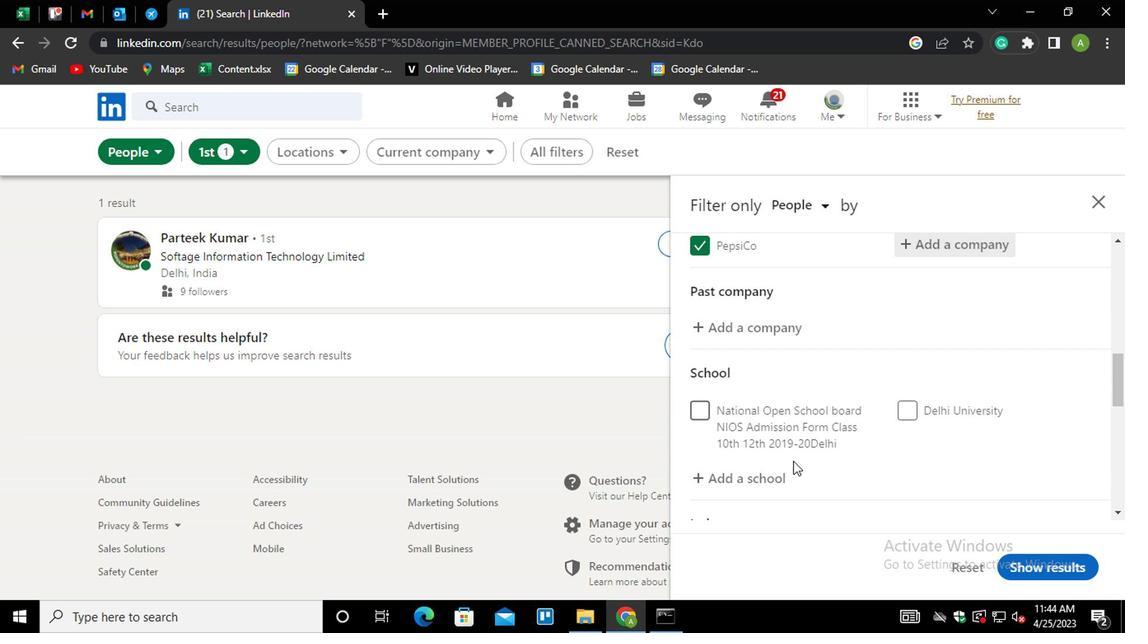 
Action: Mouse pressed left at (728, 470)
Screenshot: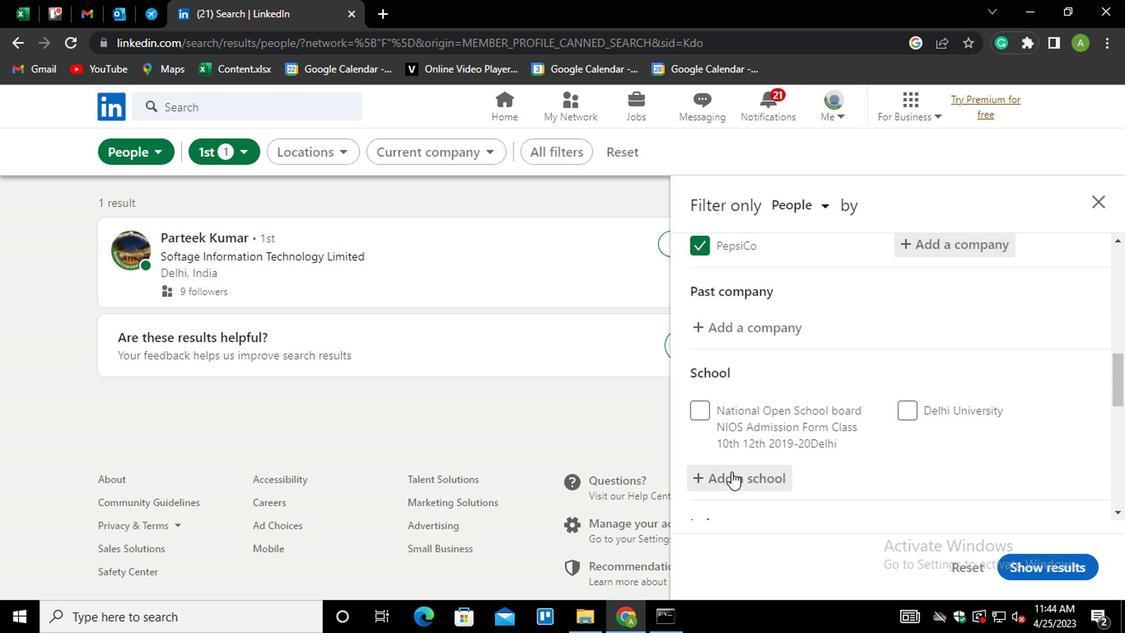 
Action: Mouse moved to (749, 466)
Screenshot: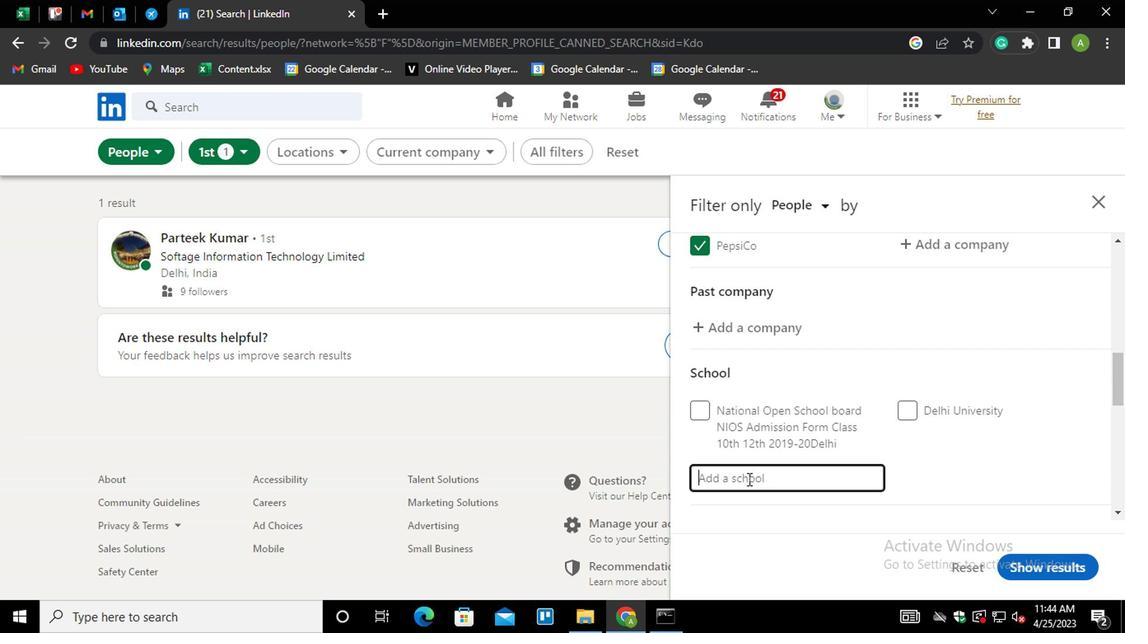 
Action: Mouse scrolled (749, 464) with delta (0, -1)
Screenshot: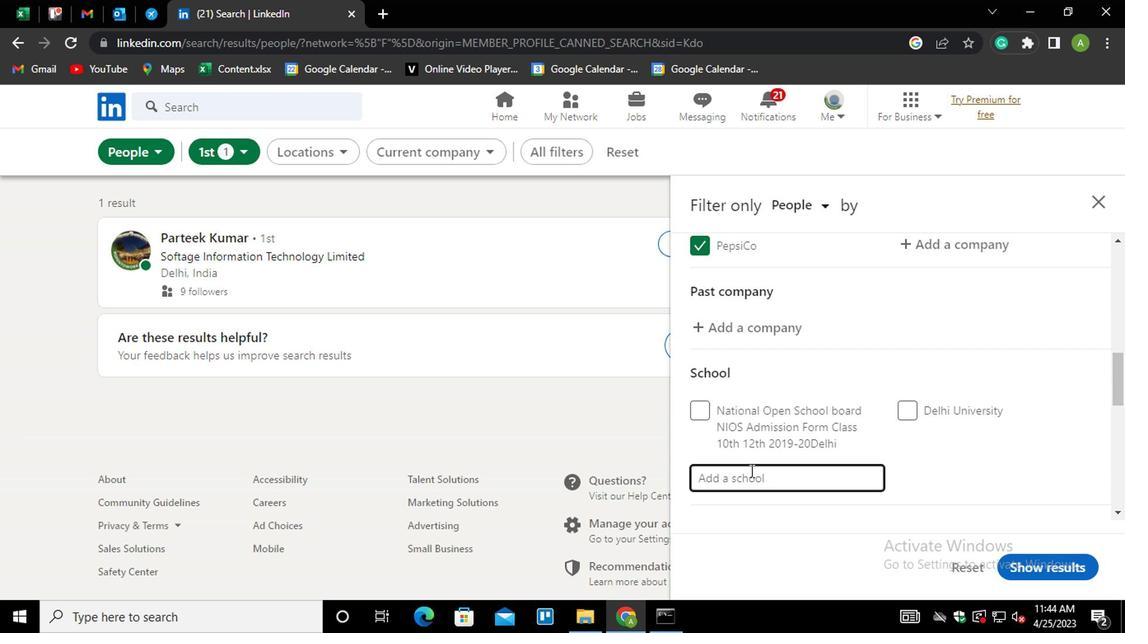 
Action: Mouse moved to (758, 408)
Screenshot: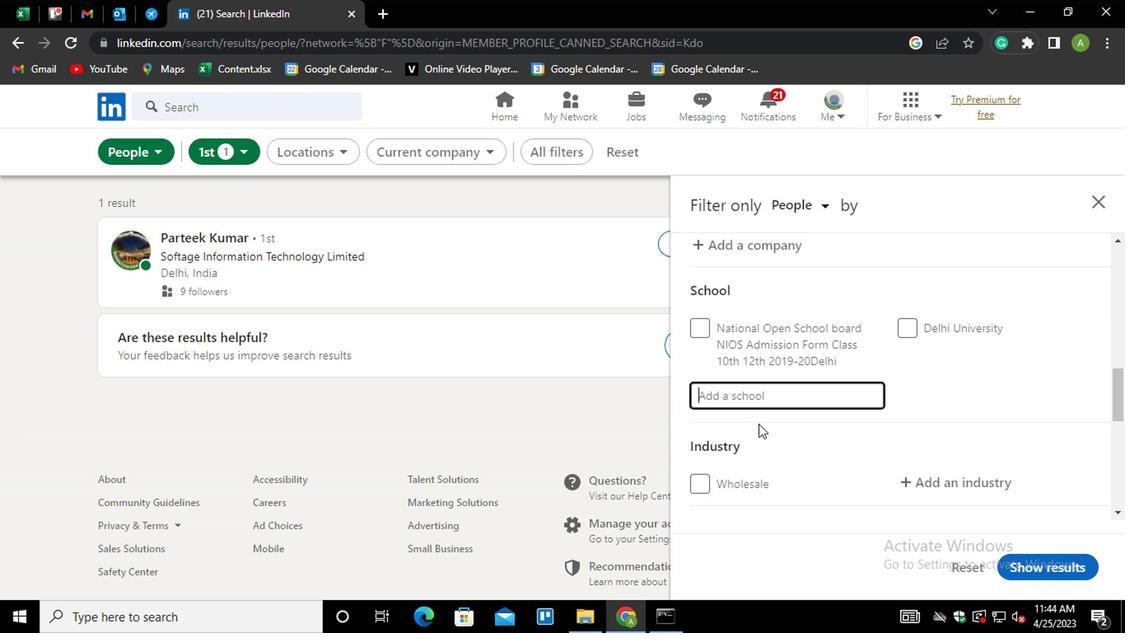 
Action: Key pressed <Key.shift_r>GEETA<Key.down><Key.down><Key.down><Key.enter>
Screenshot: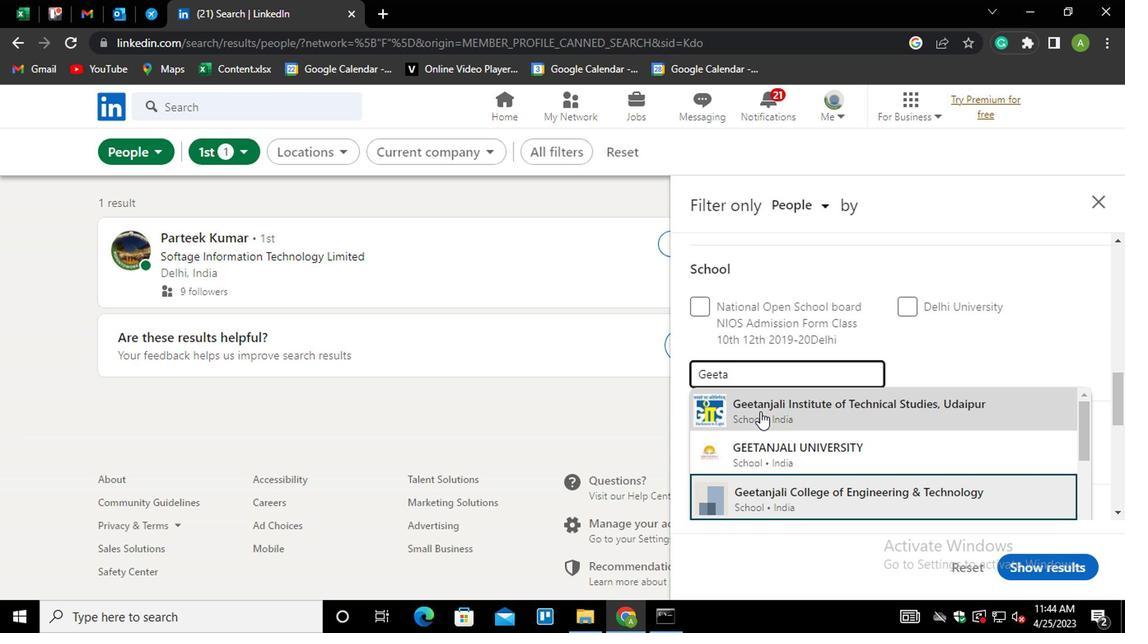 
Action: Mouse moved to (881, 436)
Screenshot: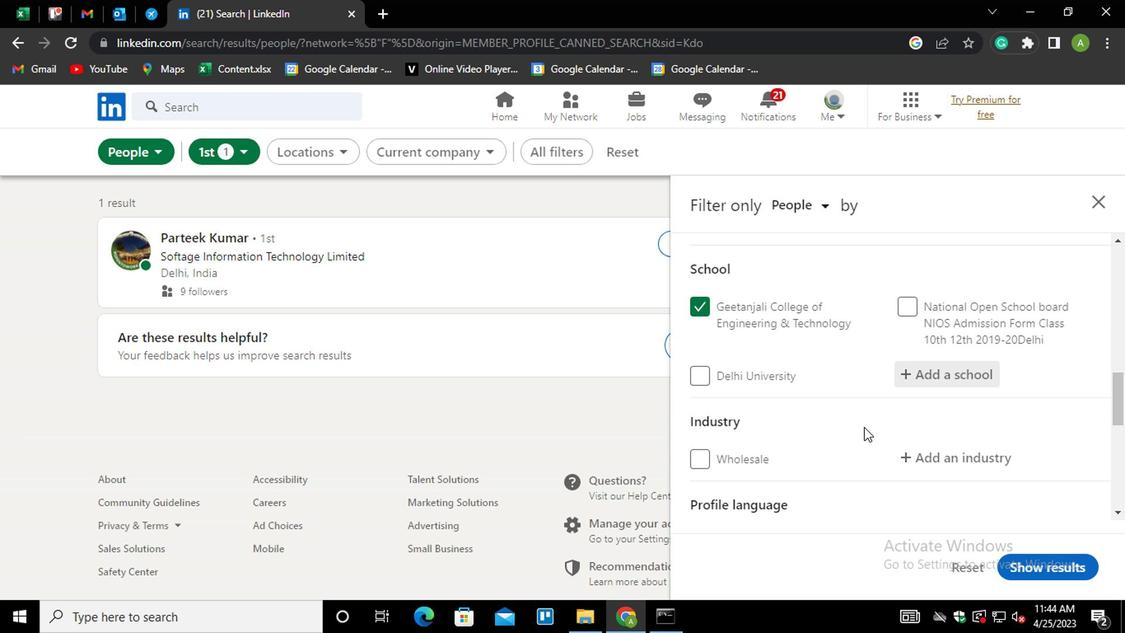 
Action: Mouse scrolled (881, 436) with delta (0, 0)
Screenshot: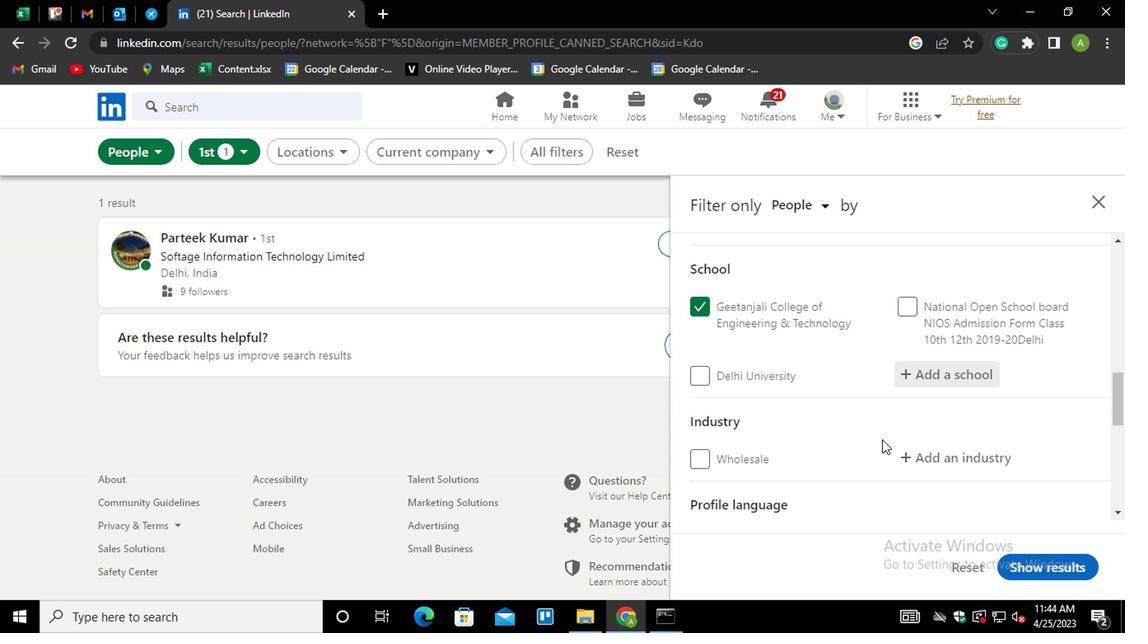 
Action: Mouse moved to (910, 369)
Screenshot: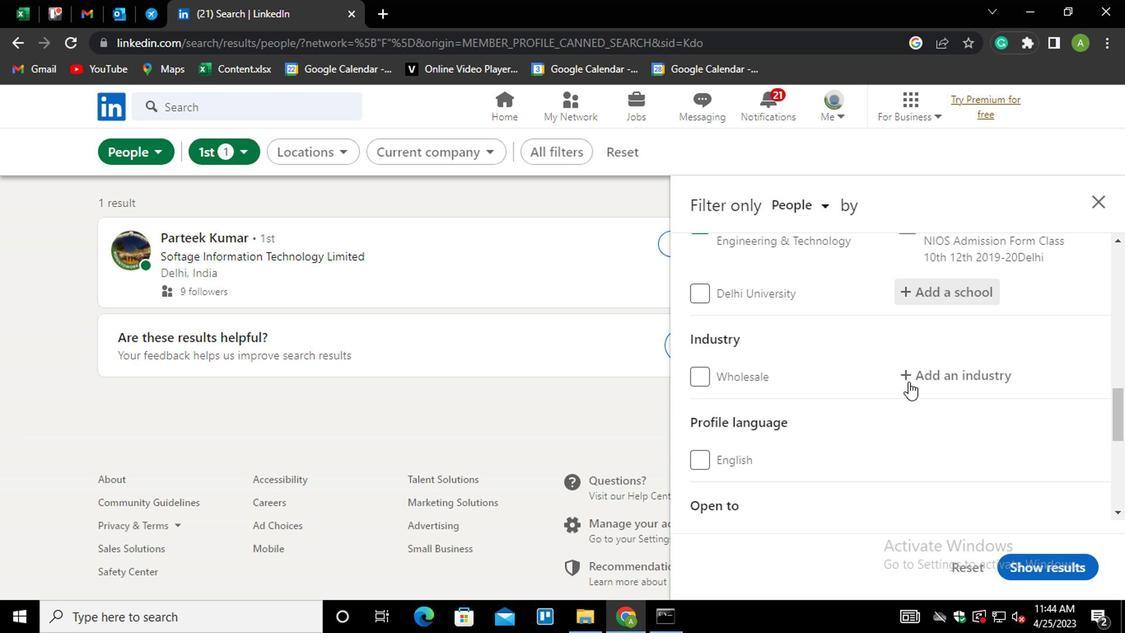 
Action: Mouse pressed left at (910, 369)
Screenshot: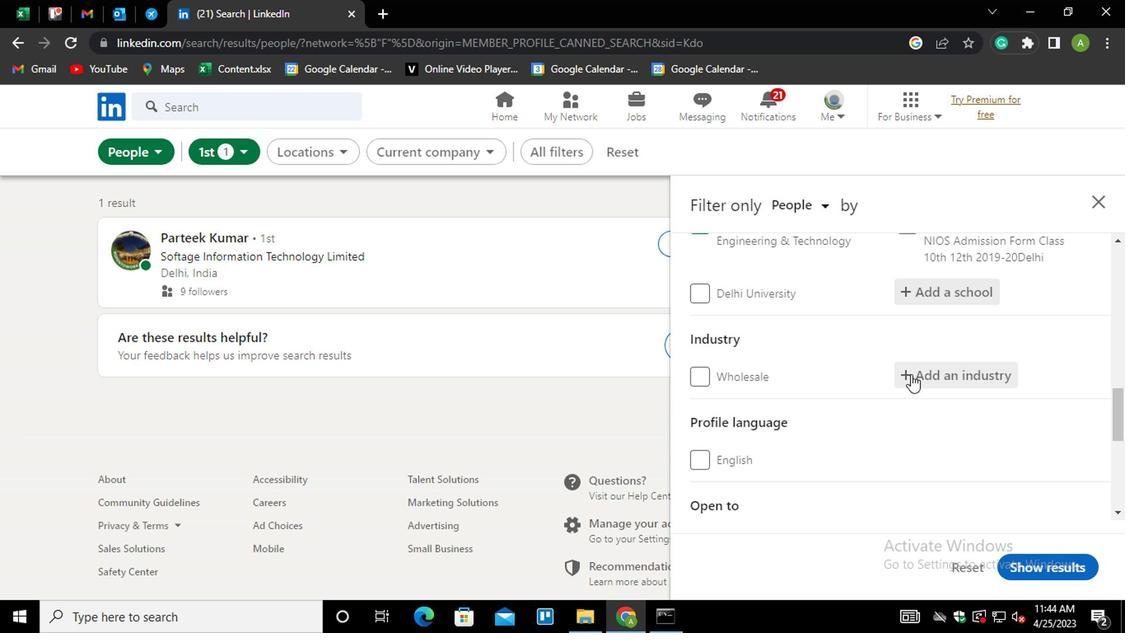 
Action: Mouse moved to (912, 374)
Screenshot: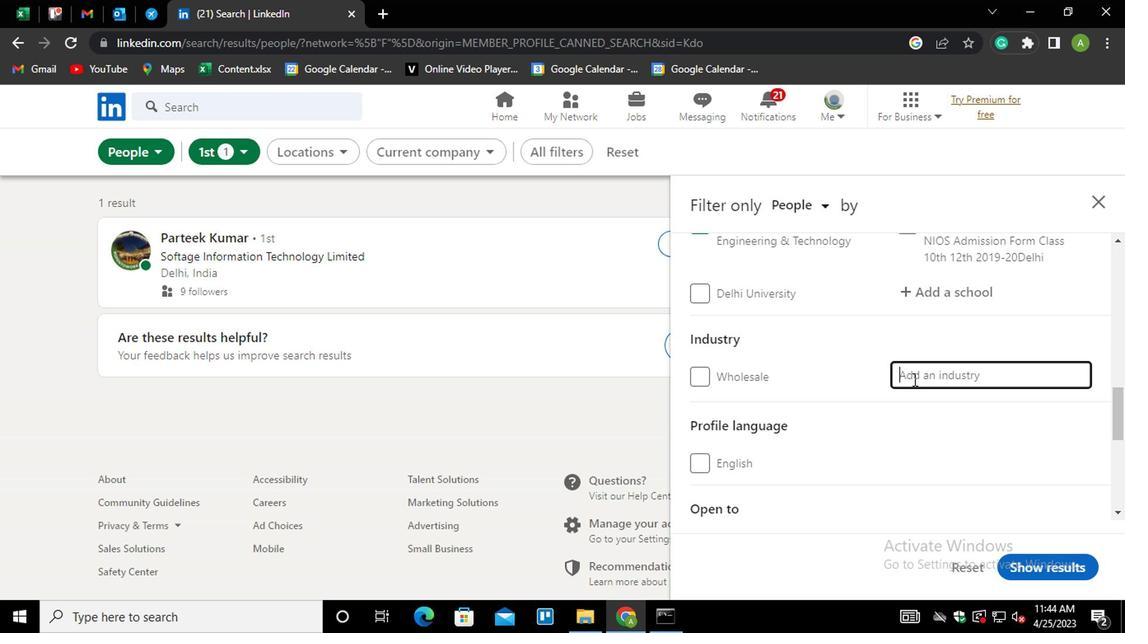 
Action: Mouse pressed left at (912, 374)
Screenshot: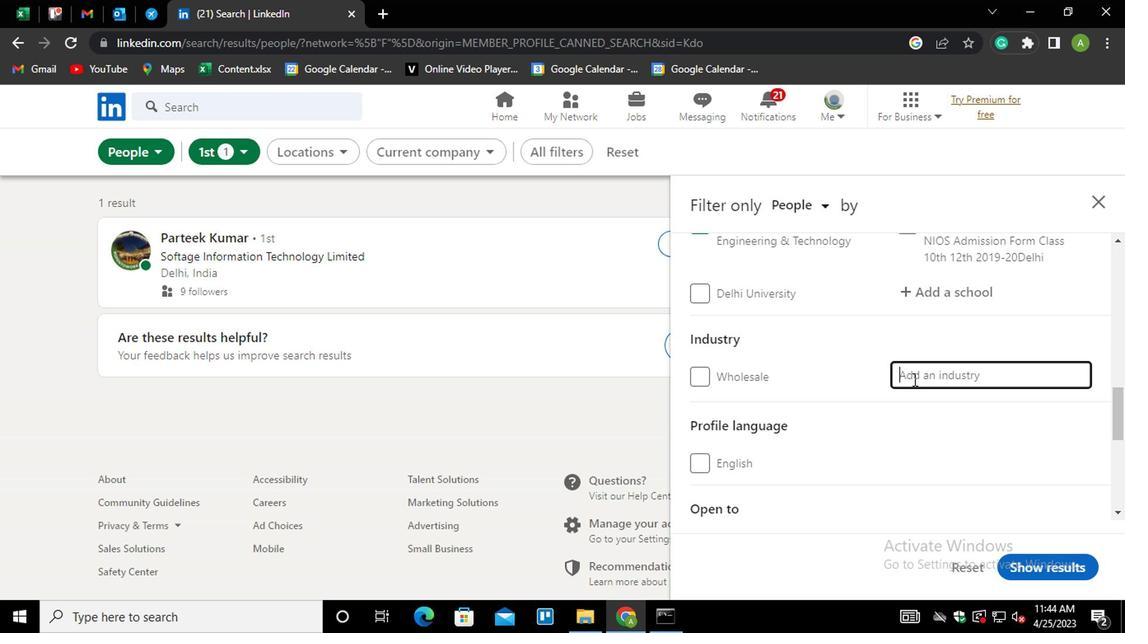 
Action: Key pressed <Key.shift_r>JANITO<Key.down><Key.enter>
Screenshot: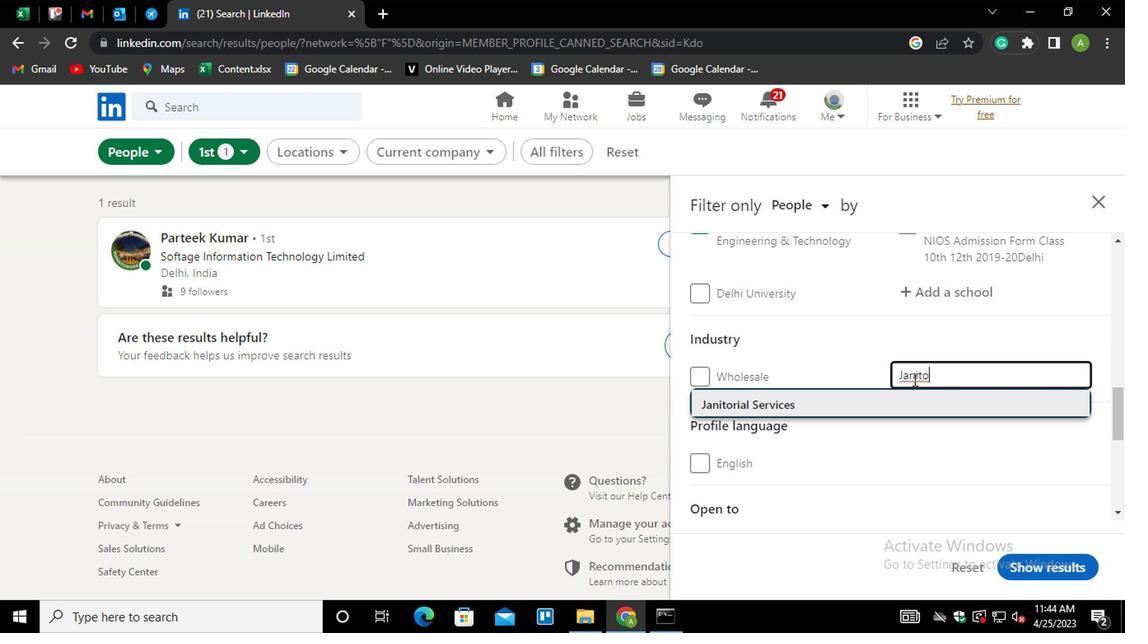 
Action: Mouse moved to (1007, 384)
Screenshot: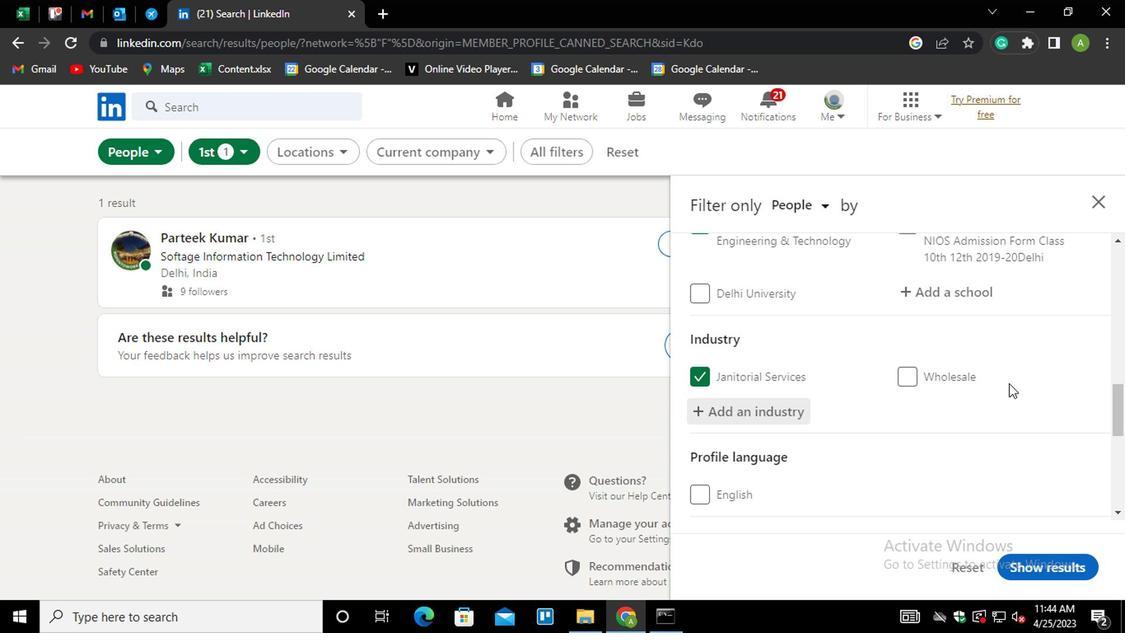 
Action: Mouse scrolled (1007, 383) with delta (0, 0)
Screenshot: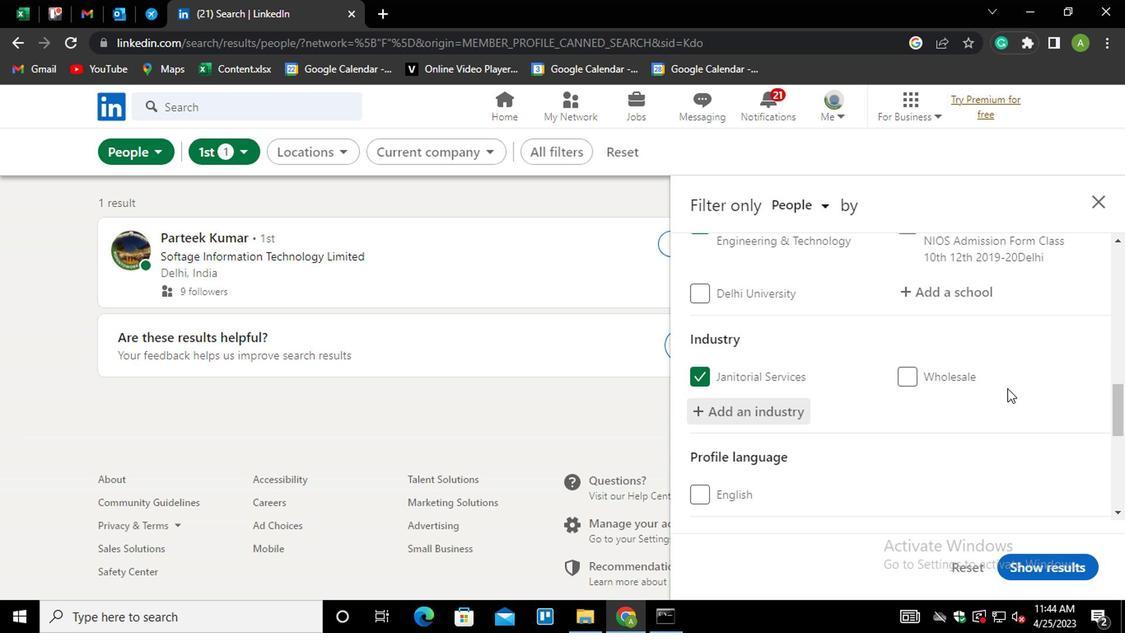 
Action: Mouse moved to (1003, 385)
Screenshot: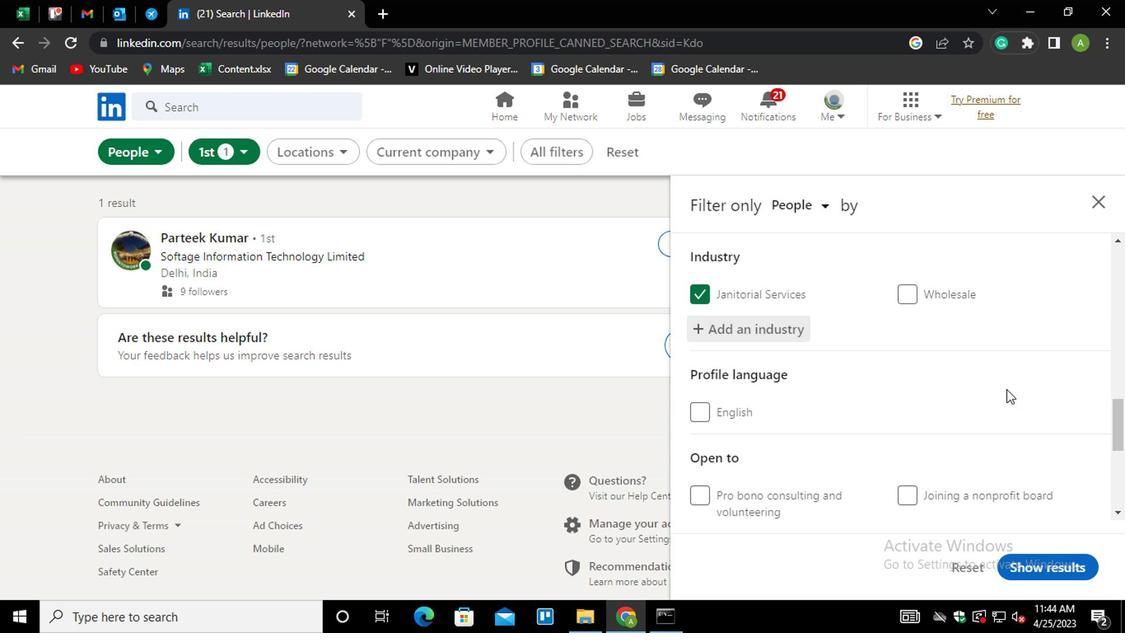 
Action: Mouse scrolled (1003, 385) with delta (0, 0)
Screenshot: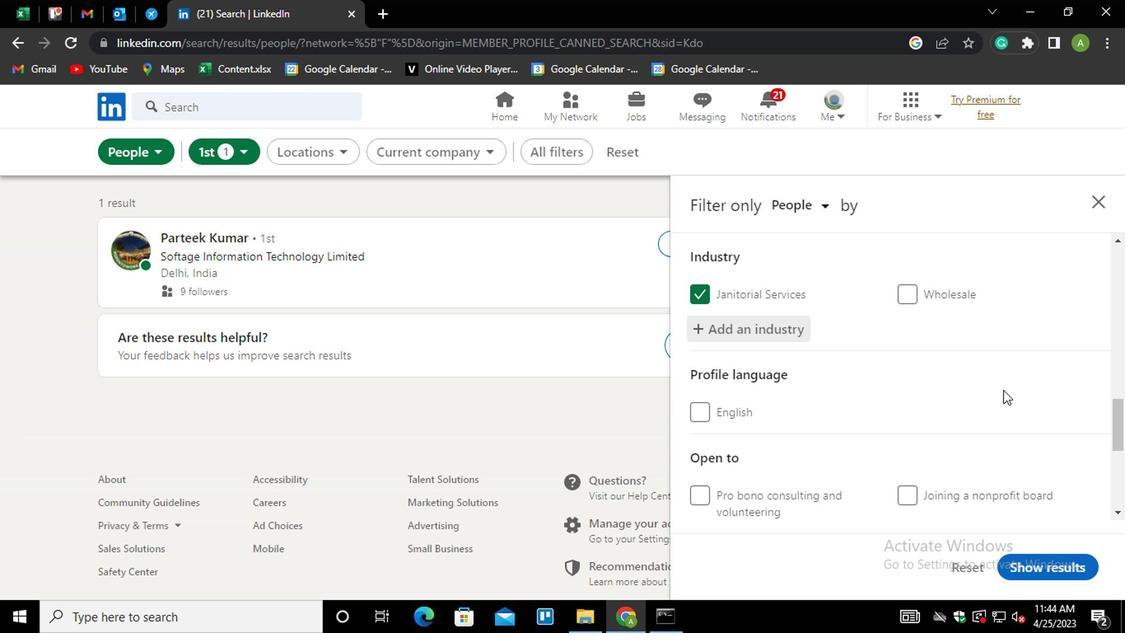 
Action: Mouse moved to (989, 389)
Screenshot: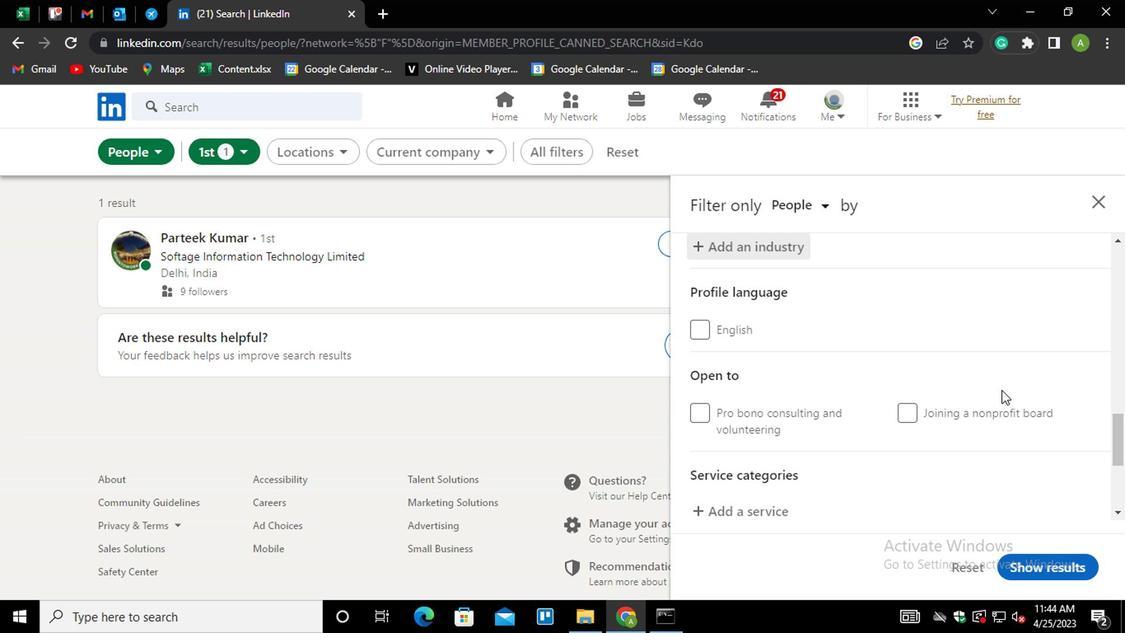 
Action: Mouse scrolled (989, 389) with delta (0, 0)
Screenshot: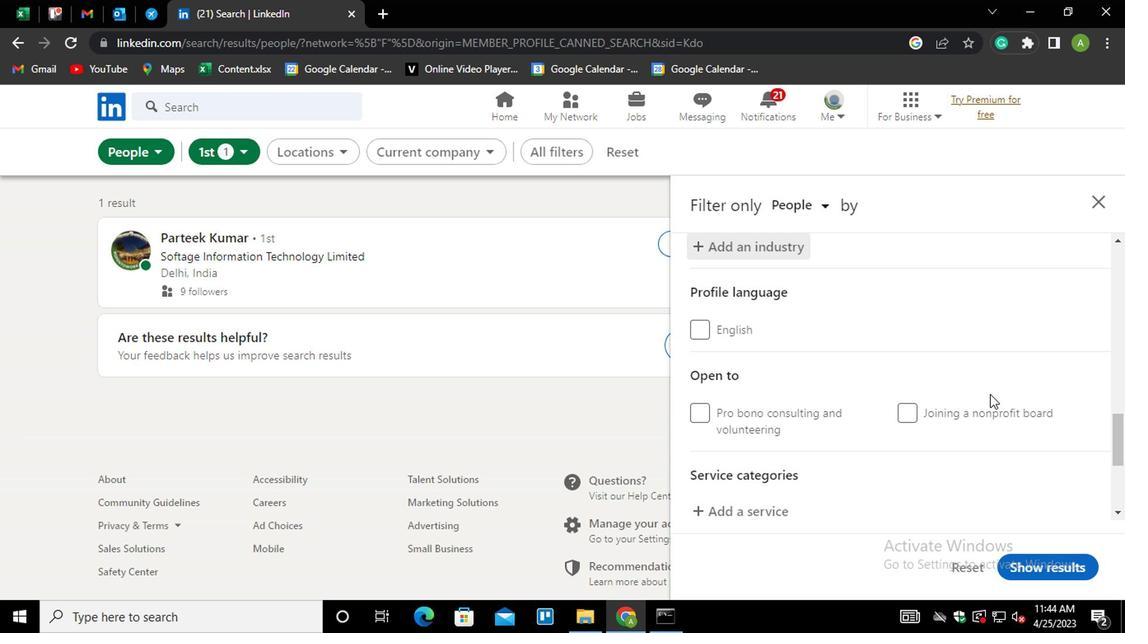 
Action: Mouse moved to (756, 433)
Screenshot: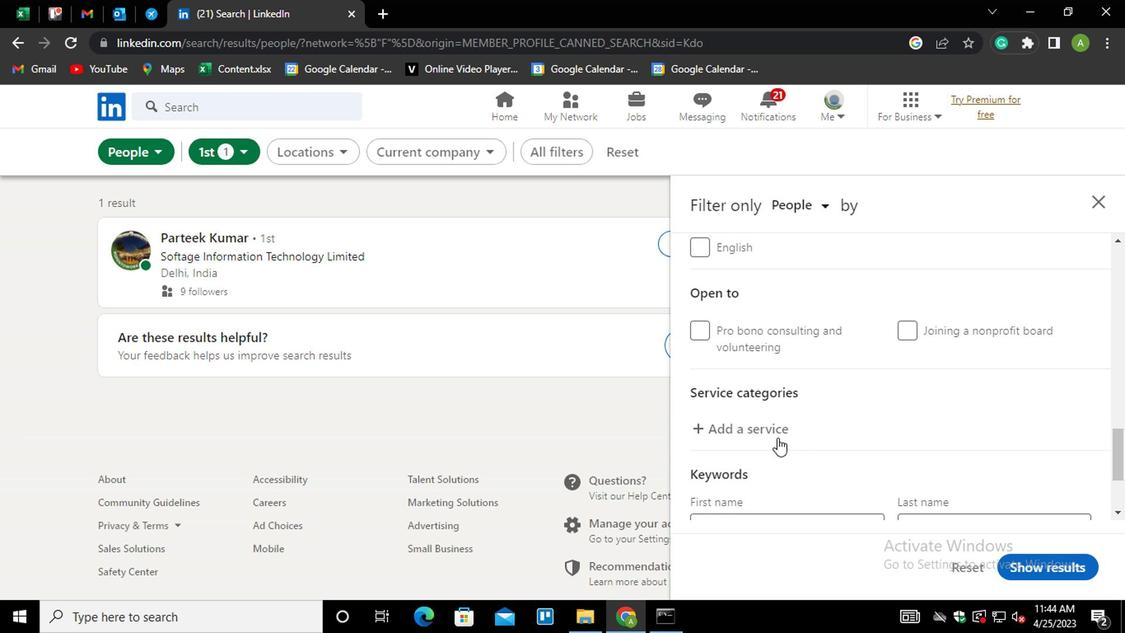 
Action: Mouse pressed left at (756, 433)
Screenshot: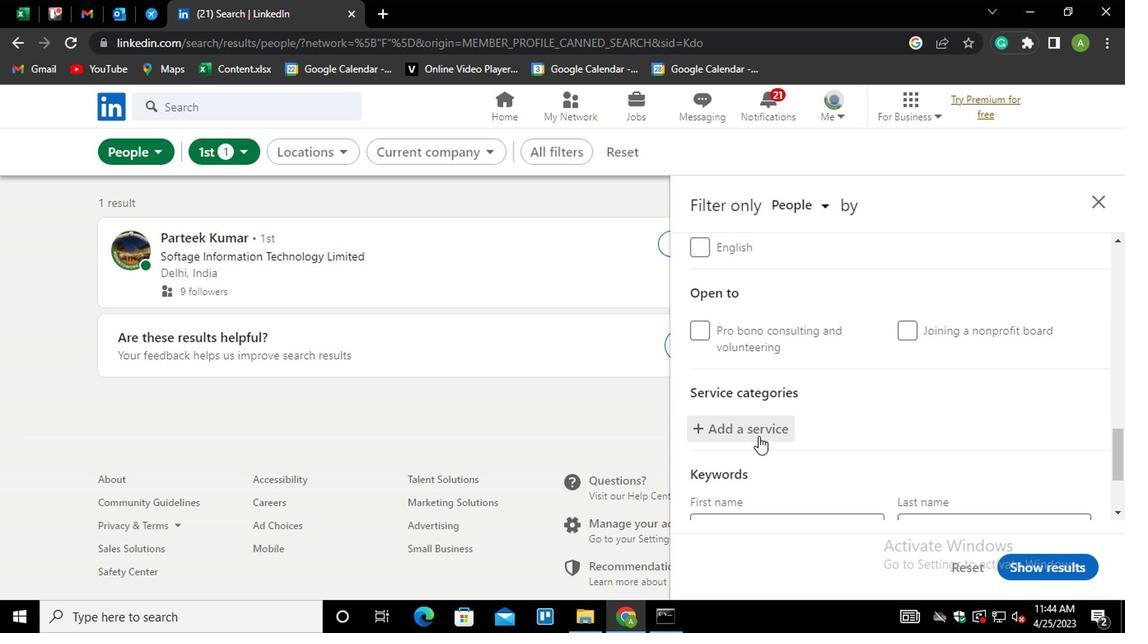 
Action: Key pressed <Key.shift>BUSINESS<Key.down><Key.down><Key.down><Key.enter>
Screenshot: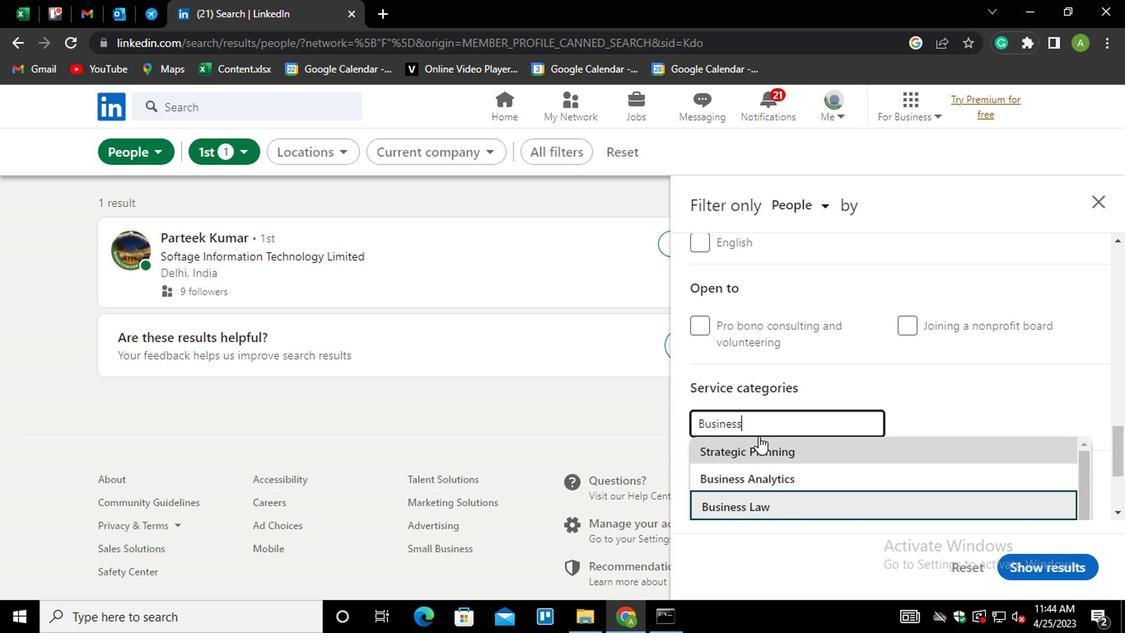 
Action: Mouse scrolled (756, 432) with delta (0, -1)
Screenshot: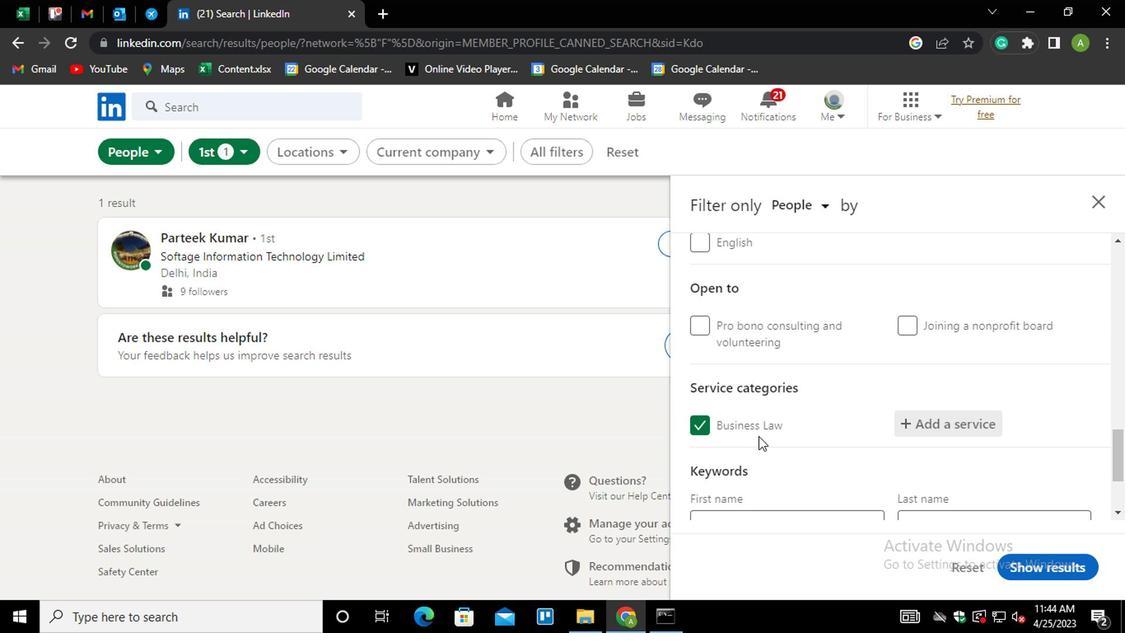 
Action: Mouse scrolled (756, 432) with delta (0, -1)
Screenshot: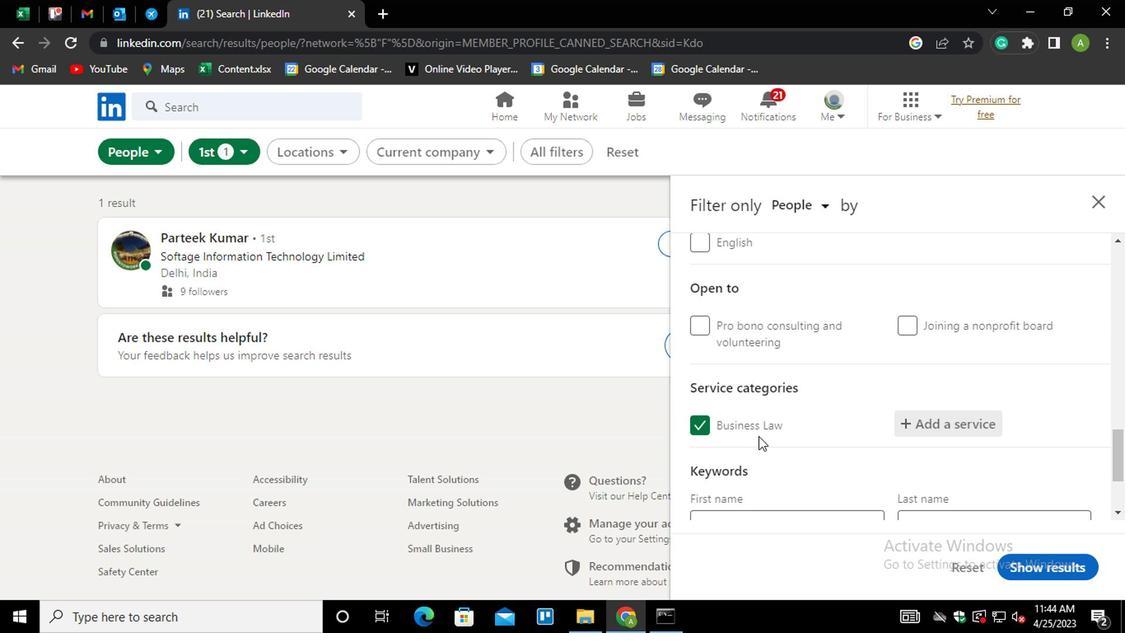 
Action: Mouse scrolled (756, 432) with delta (0, -1)
Screenshot: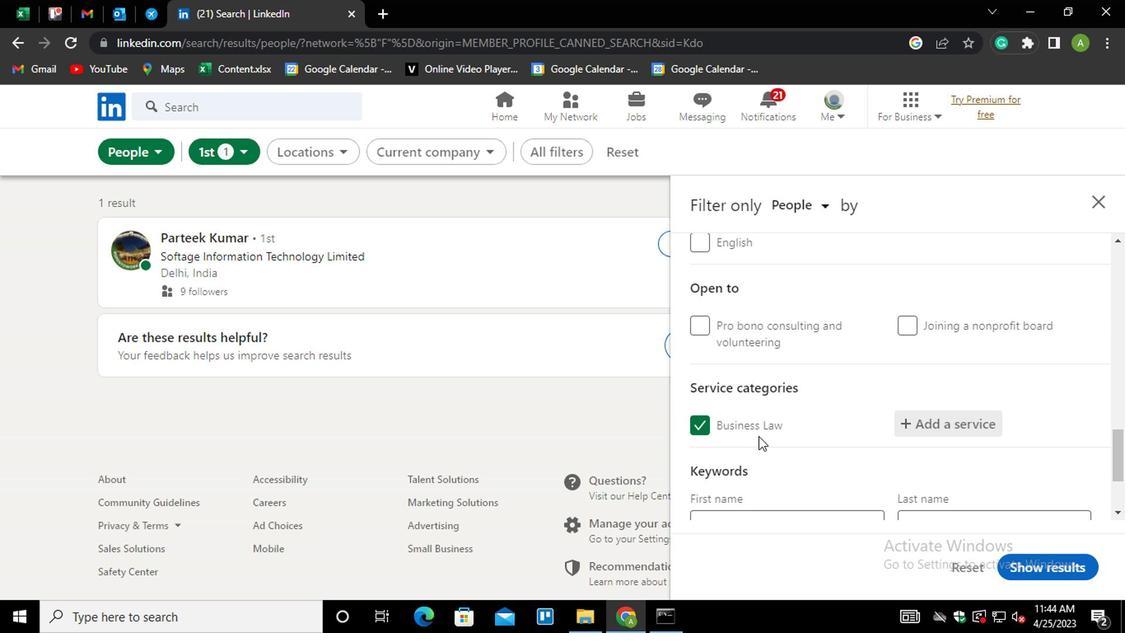 
Action: Mouse moved to (746, 442)
Screenshot: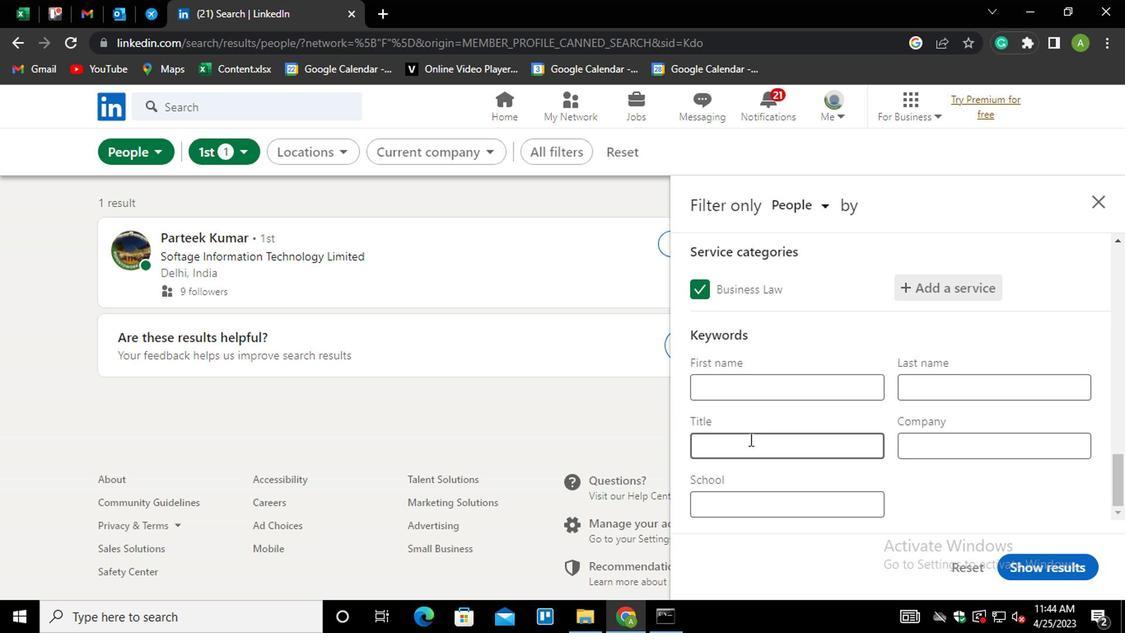 
Action: Mouse pressed left at (746, 442)
Screenshot: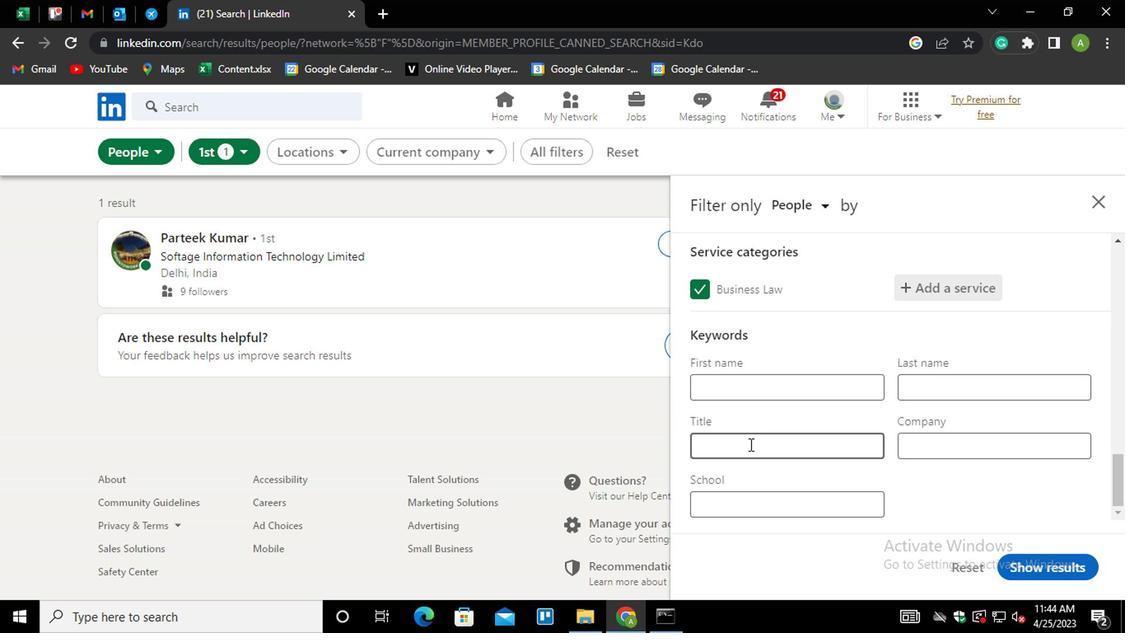 
Action: Mouse moved to (739, 447)
Screenshot: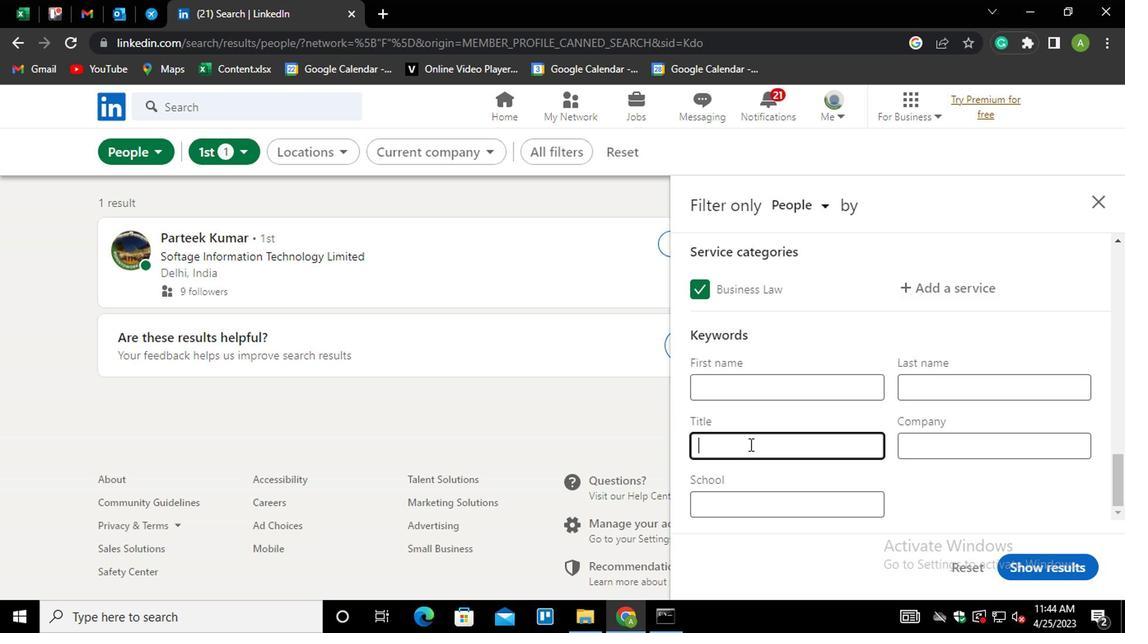 
Action: Key pressed <Key.shift_r><Key.shift_r><Key.shift_r><Key.shift_r><Key.shift_r><Key.shift_r><Key.shift_r><Key.shift_r><Key.shift_r><Key.shift_r><Key.shift_r><Key.shift_r><Key.shift_r><Key.shift_r><Key.shift_r><Key.shift_r><Key.shift_r><Key.shift_r>COPYWRITER
Screenshot: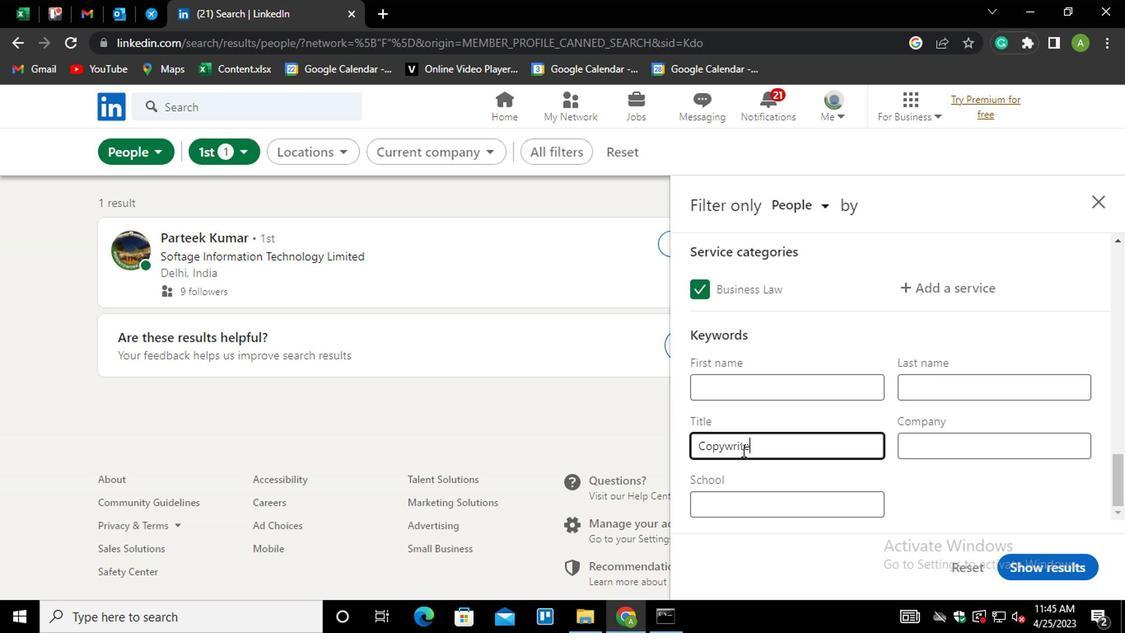 
Action: Mouse moved to (973, 479)
Screenshot: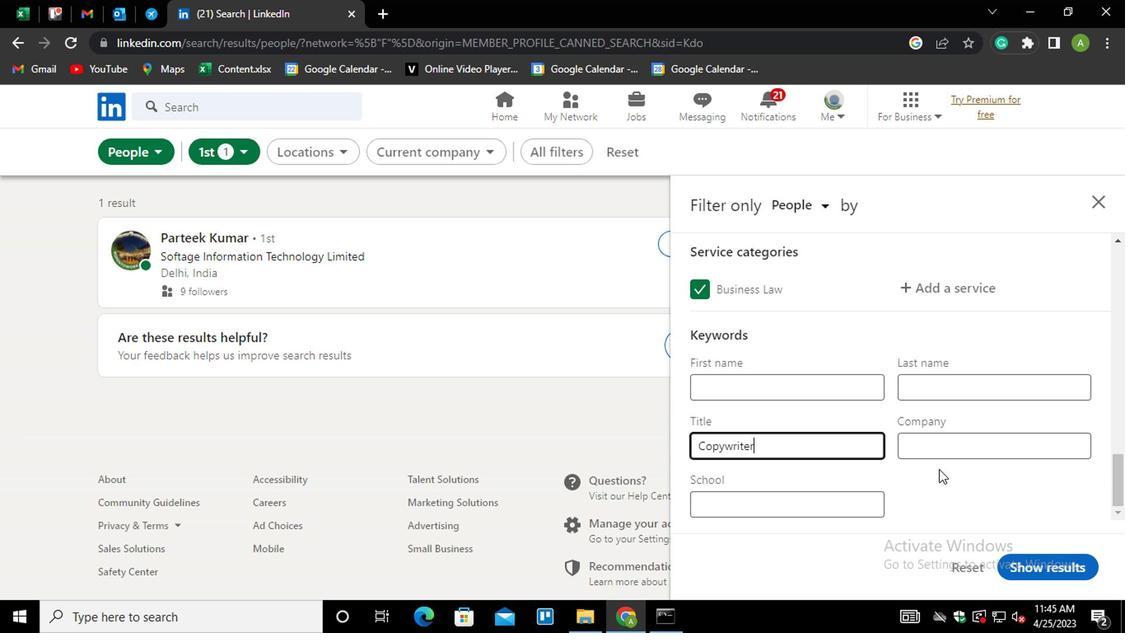 
Action: Mouse pressed left at (973, 479)
Screenshot: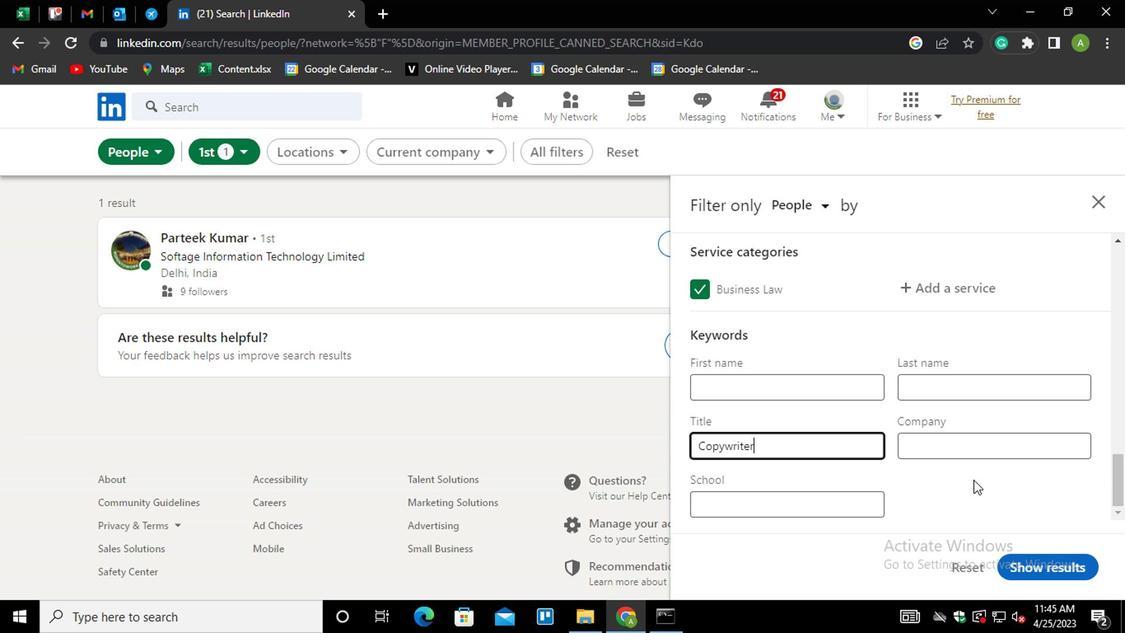 
Action: Mouse moved to (1051, 564)
Screenshot: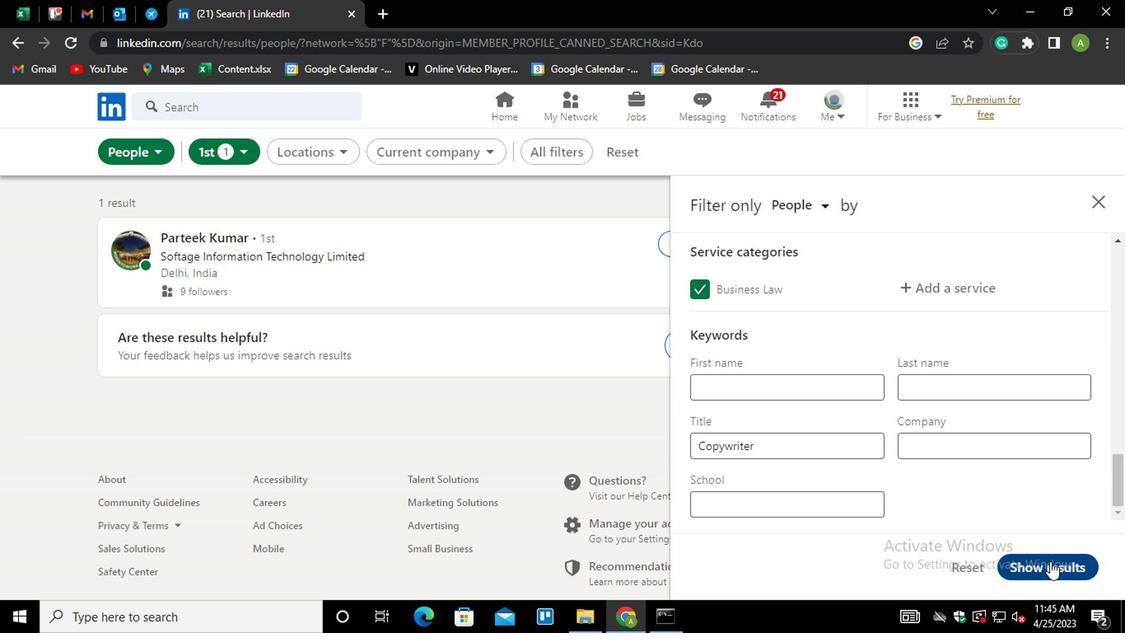 
Action: Mouse pressed left at (1051, 564)
Screenshot: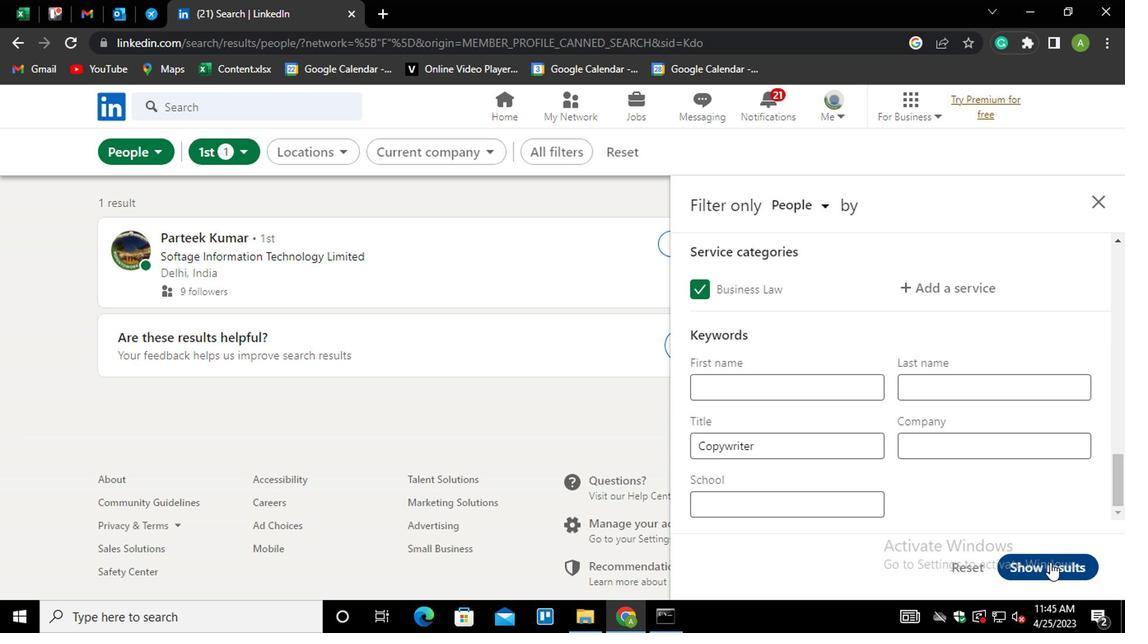 
